 Task: Open Card Critical Path Analysis Review in Board Brand Reputation Management to Workspace Ethics and Compliance and add a team member Softage.1@softage.net, a label Yellow, a checklist Lead Generation, an attachment from your onedrive, a color Yellow and finally, add a card description 'Develop and launch new social media marketing campaign for influencer partnerships' and a comment 'Given the potential impact of this task on our team workload, let us ensure that we have the necessary resources and support to execute it effectively.'. Add a start date 'Jan 01, 1900' with a due date 'Jan 08, 1900'
Action: Mouse moved to (188, 138)
Screenshot: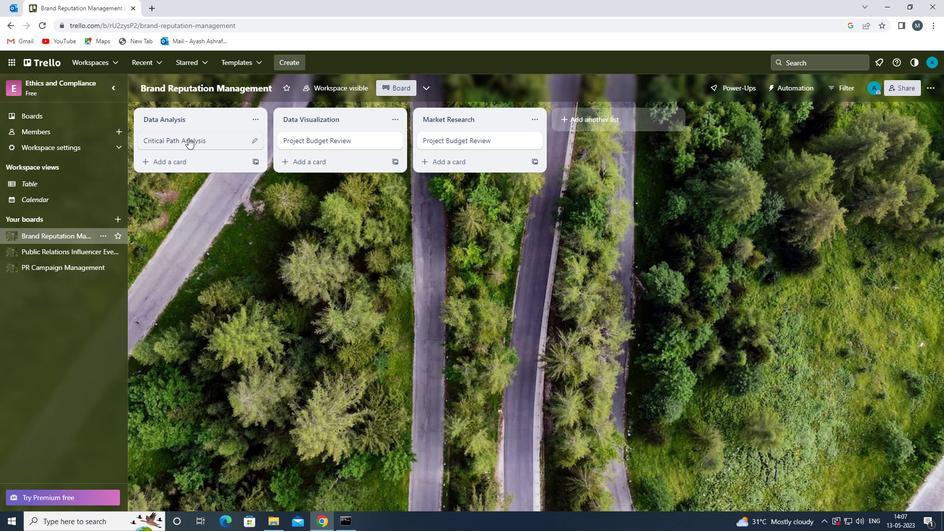 
Action: Mouse pressed left at (188, 138)
Screenshot: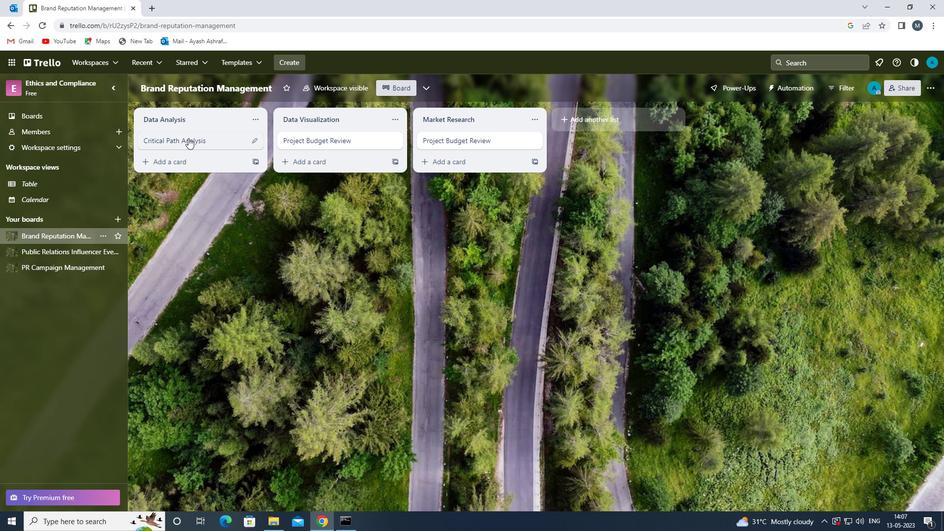 
Action: Mouse moved to (598, 139)
Screenshot: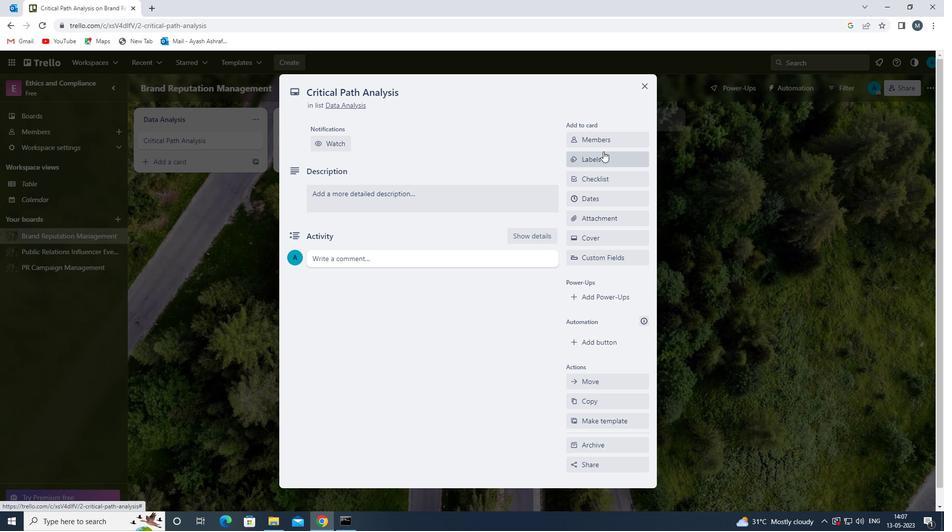 
Action: Mouse pressed left at (598, 139)
Screenshot: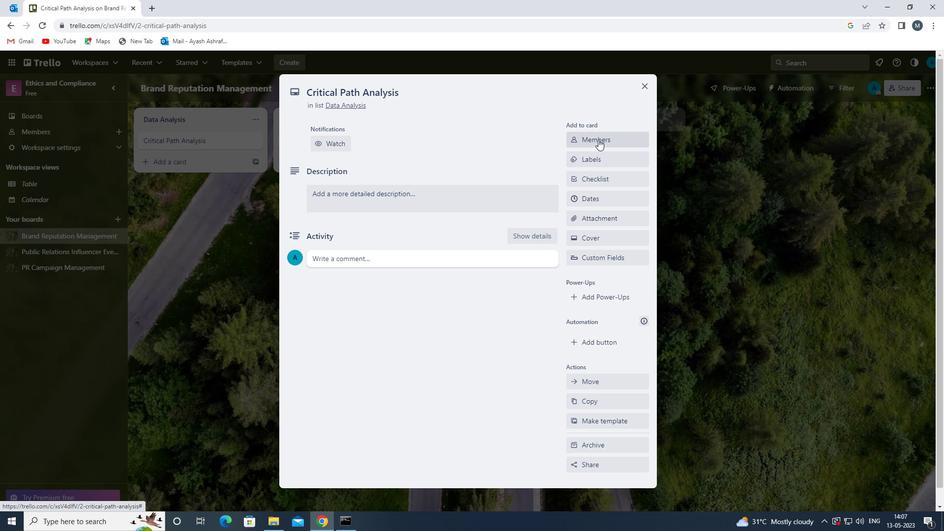 
Action: Mouse moved to (593, 186)
Screenshot: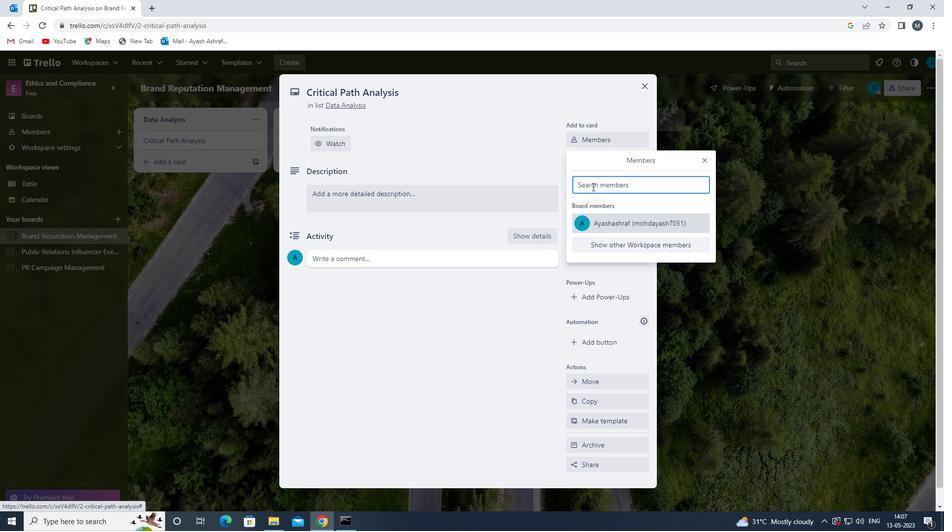 
Action: Key pressed s
Screenshot: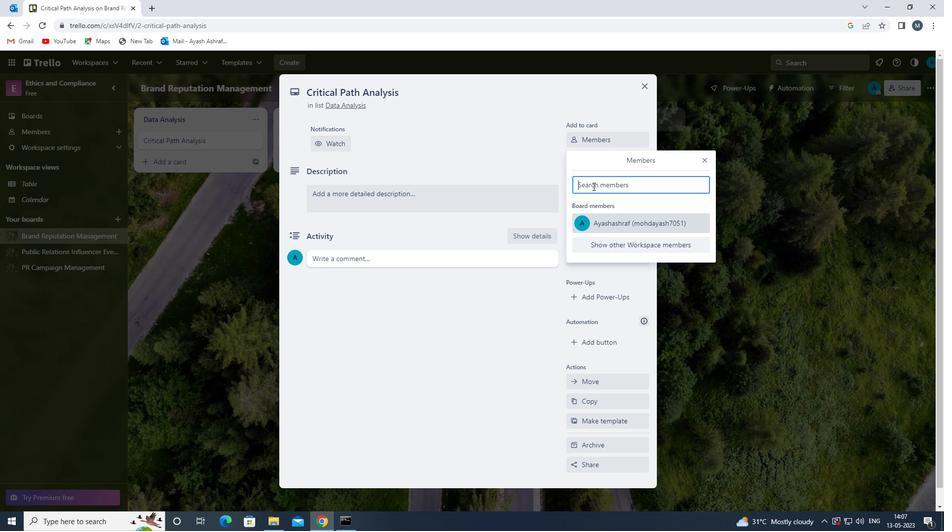 
Action: Mouse moved to (613, 276)
Screenshot: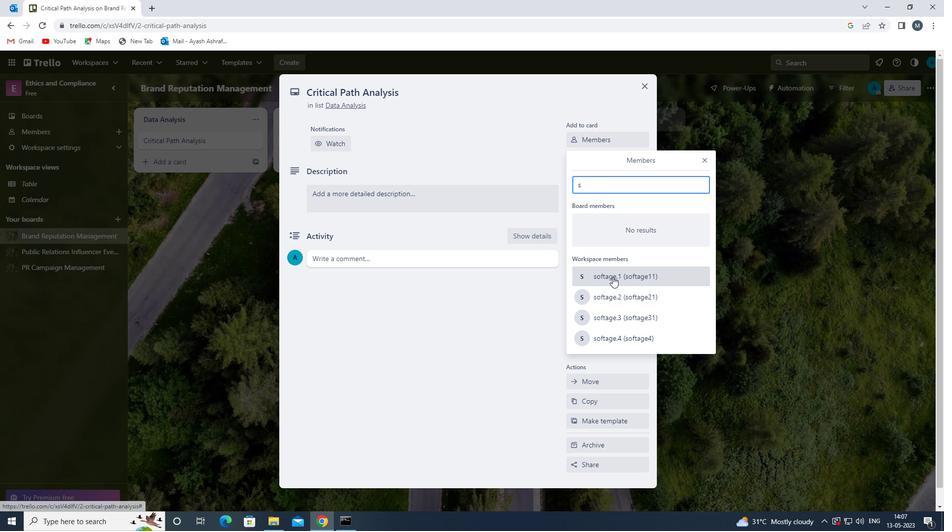 
Action: Mouse pressed left at (613, 276)
Screenshot: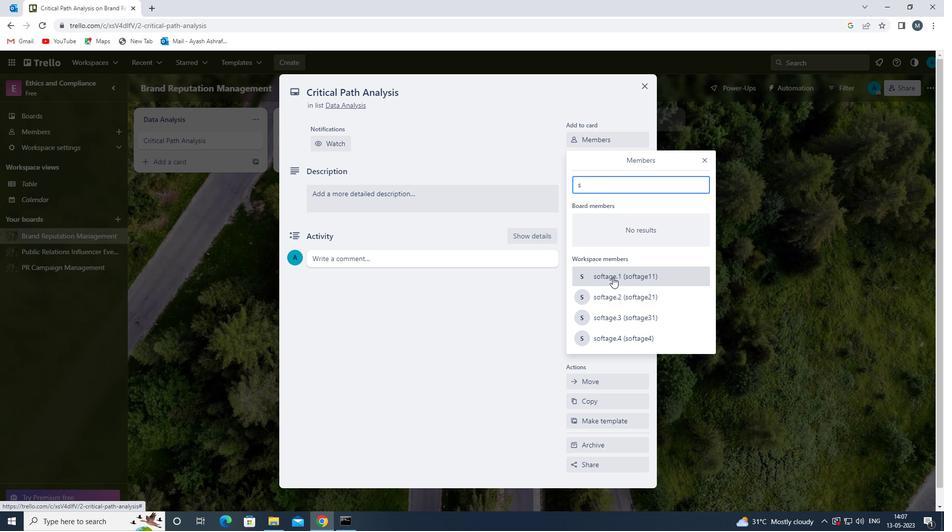 
Action: Mouse moved to (704, 161)
Screenshot: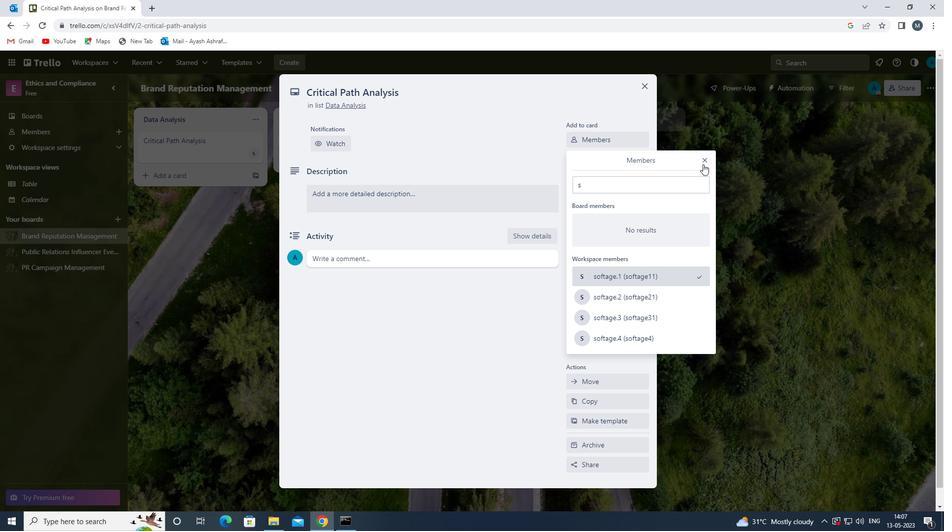 
Action: Mouse pressed left at (704, 161)
Screenshot: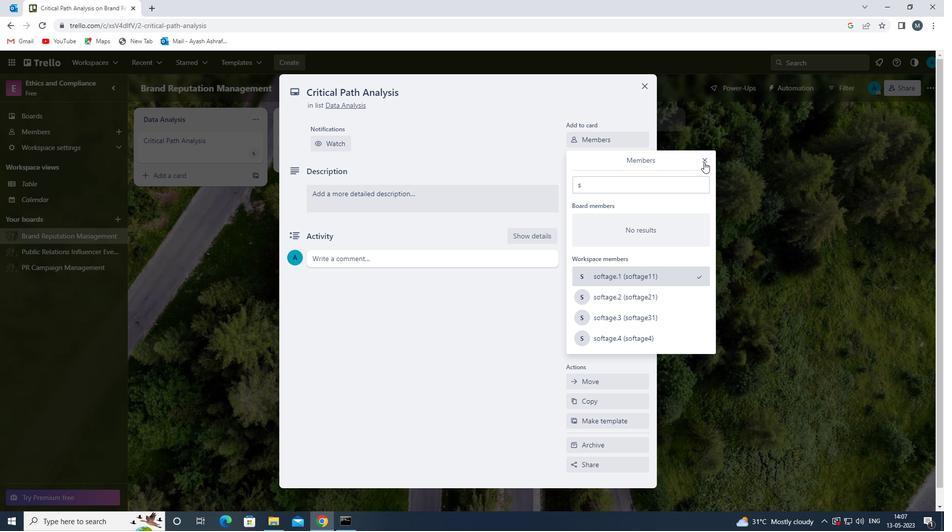 
Action: Mouse moved to (591, 194)
Screenshot: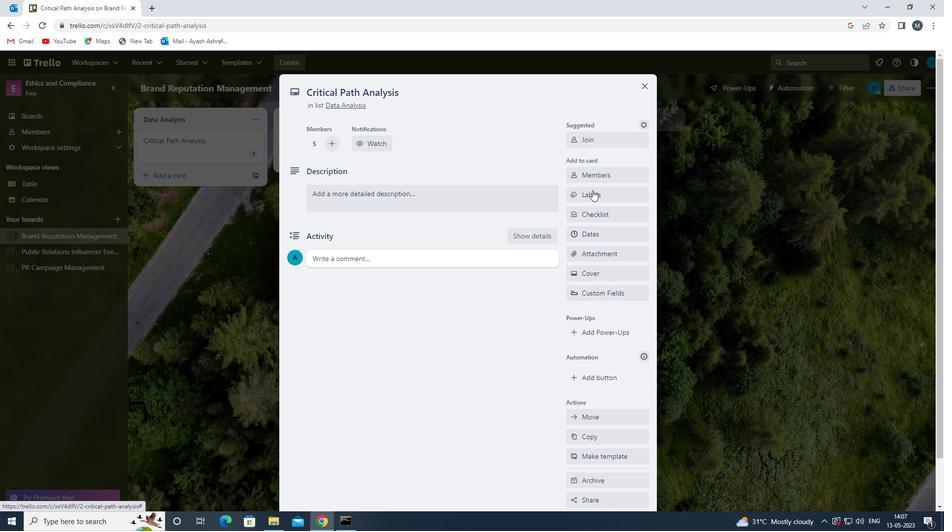 
Action: Mouse pressed left at (591, 194)
Screenshot: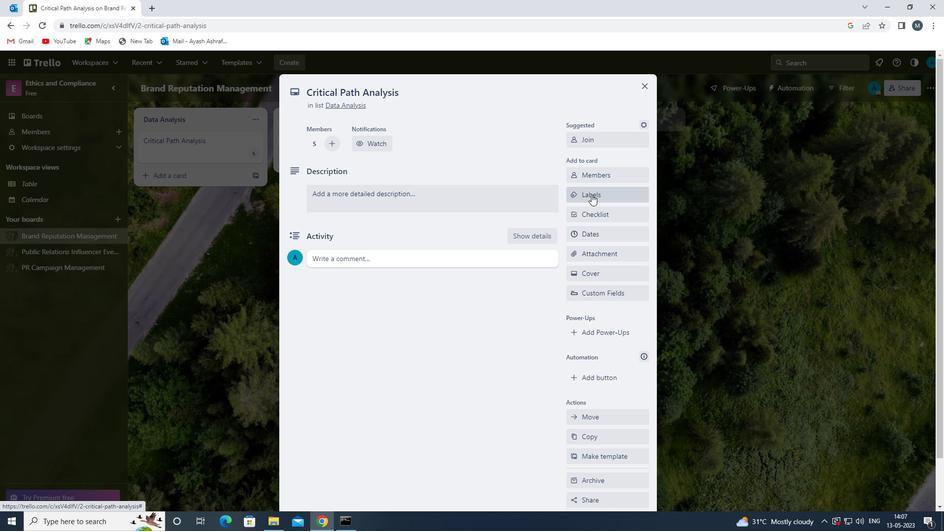 
Action: Mouse moved to (615, 296)
Screenshot: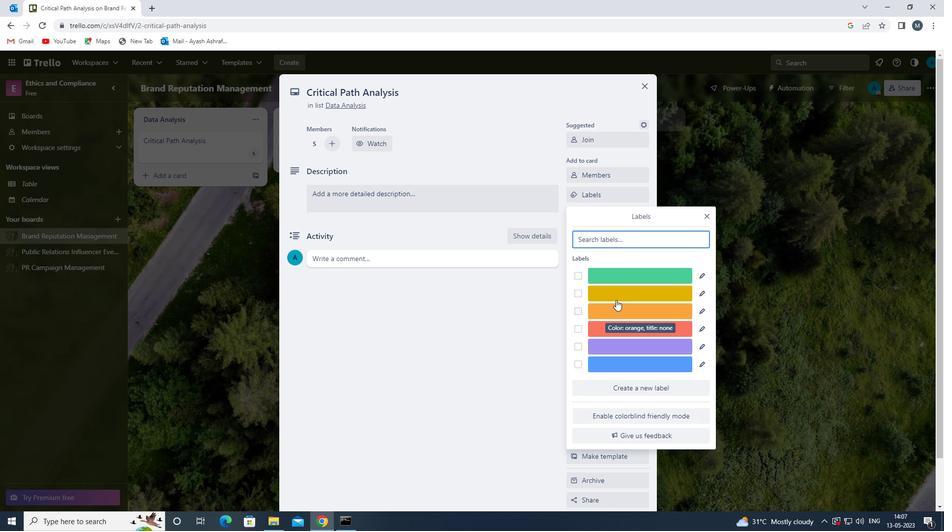 
Action: Mouse pressed left at (615, 296)
Screenshot: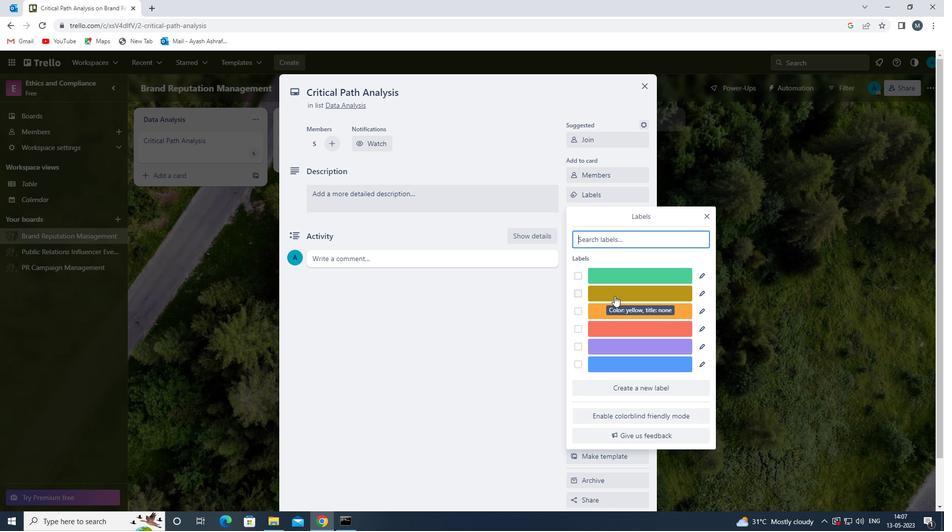 
Action: Mouse moved to (708, 217)
Screenshot: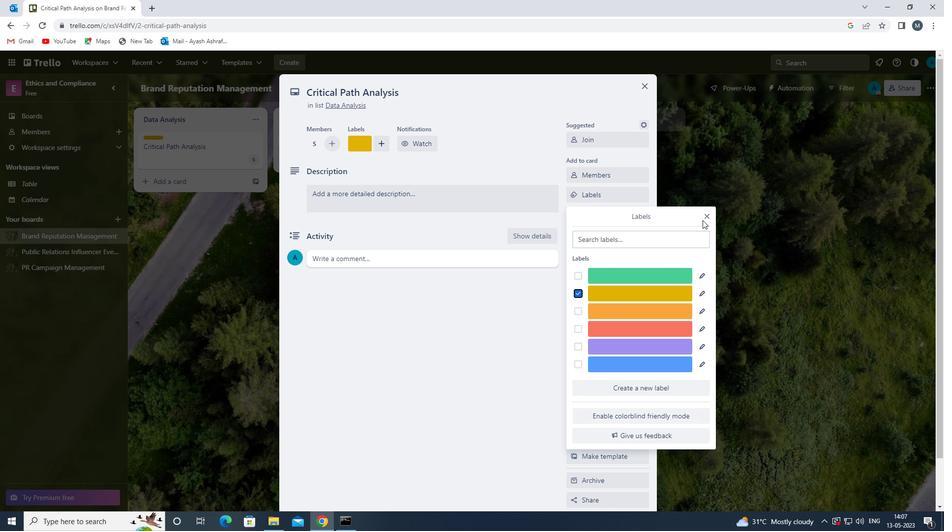 
Action: Mouse pressed left at (708, 217)
Screenshot: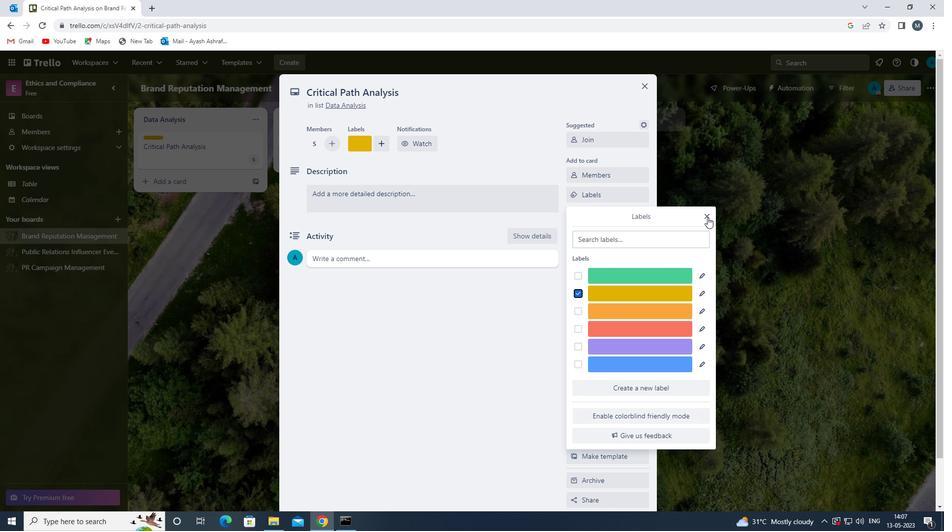 
Action: Mouse moved to (597, 212)
Screenshot: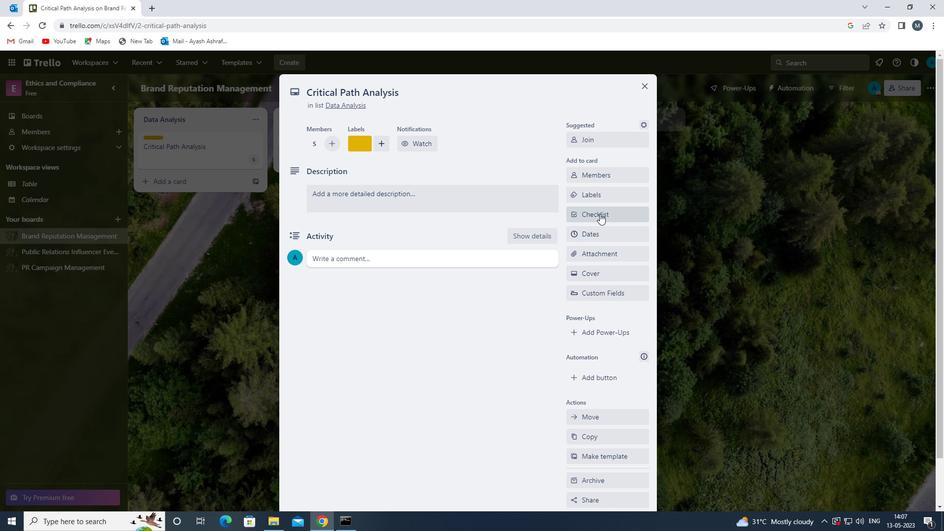 
Action: Mouse pressed left at (597, 212)
Screenshot: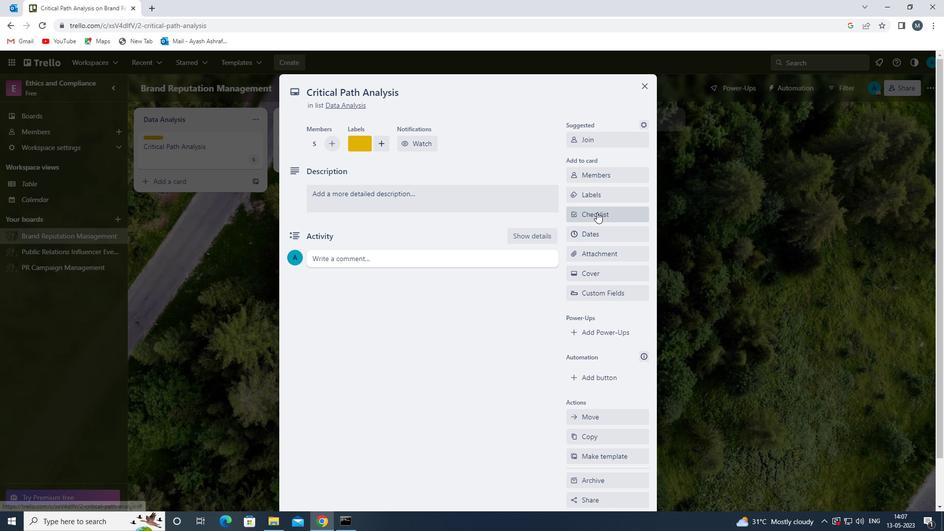 
Action: Mouse moved to (605, 250)
Screenshot: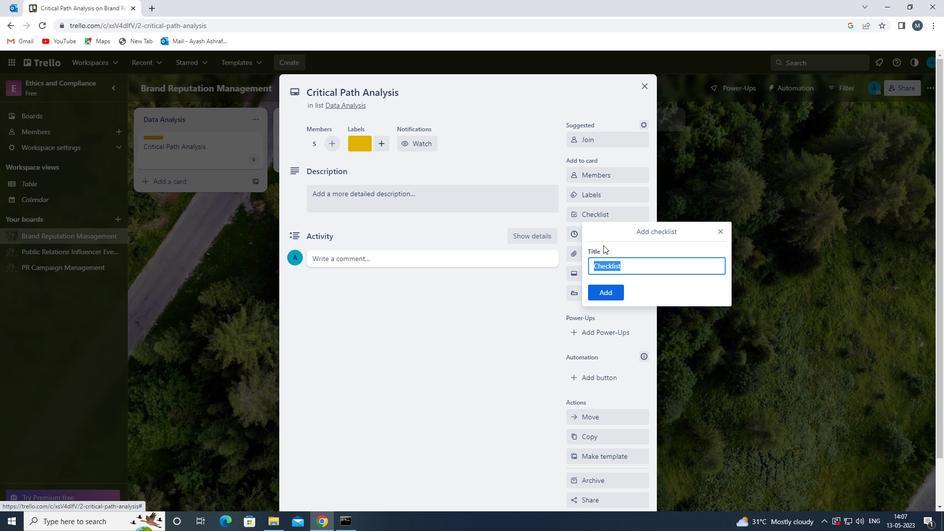 
Action: Key pressed <Key.shift>LEAD<Key.space><Key.shift><Key.shift><Key.shift><Key.shift><Key.shift><Key.shift><Key.shift><Key.shift><Key.shift><Key.shift><Key.shift><Key.shift><Key.shift><Key.shift><Key.shift><Key.shift>GENERATION<Key.space>
Screenshot: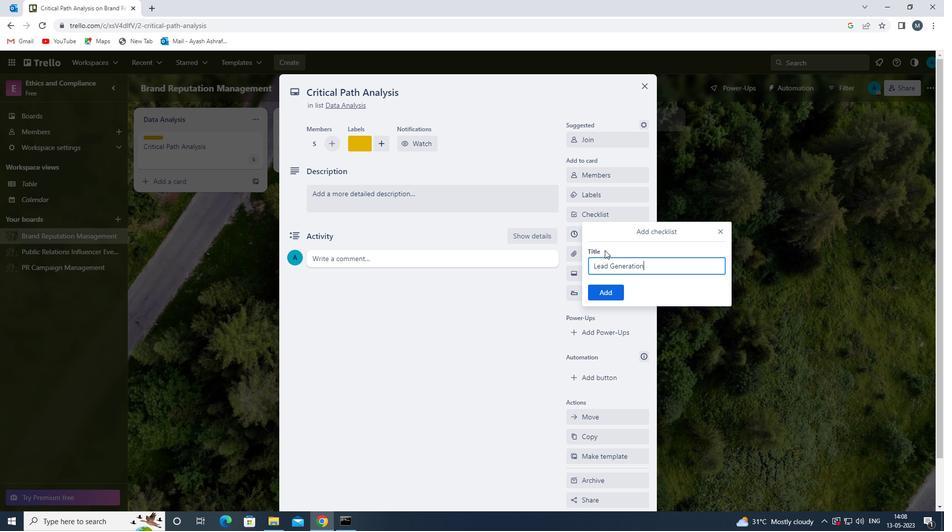 
Action: Mouse moved to (610, 297)
Screenshot: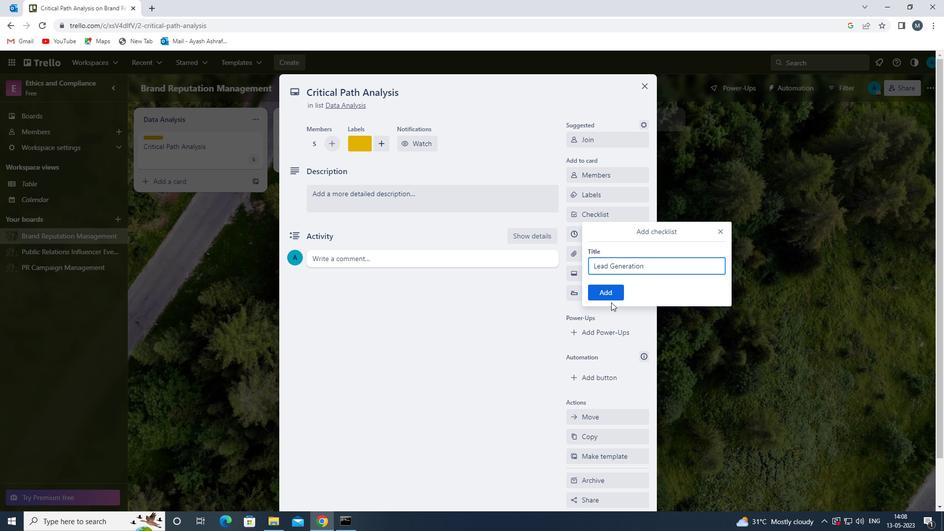 
Action: Mouse pressed left at (610, 297)
Screenshot: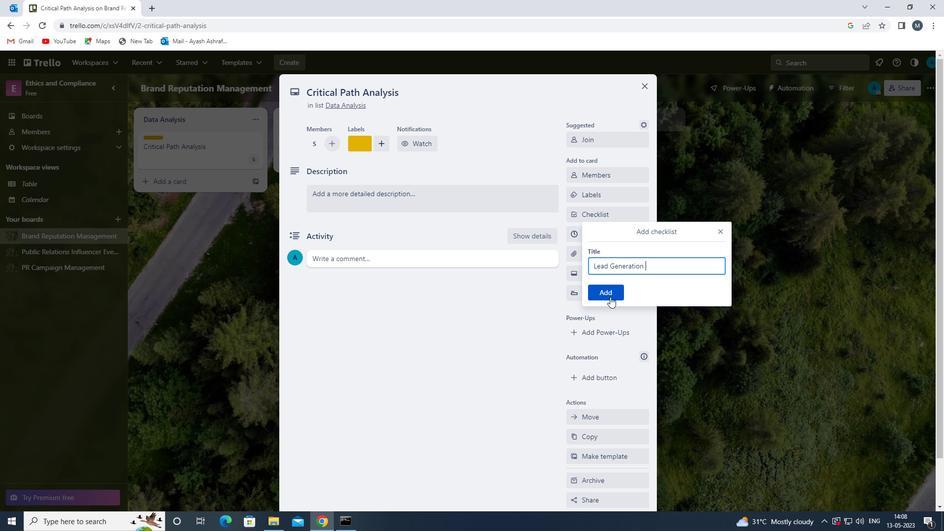 
Action: Mouse moved to (605, 255)
Screenshot: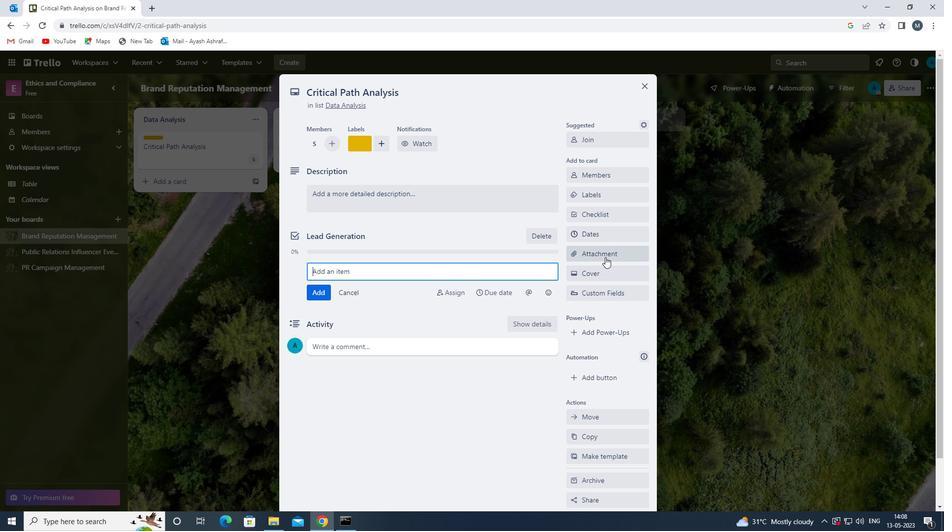
Action: Mouse pressed left at (605, 255)
Screenshot: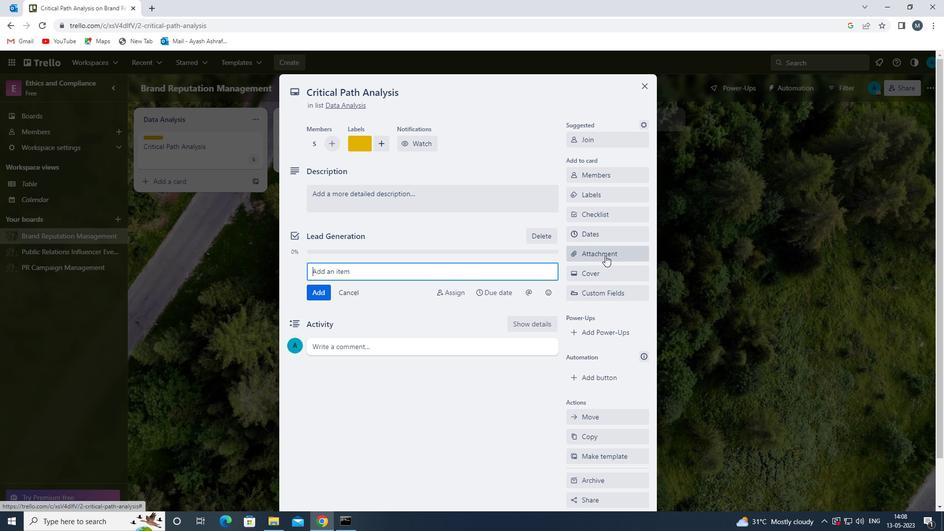 
Action: Mouse moved to (602, 372)
Screenshot: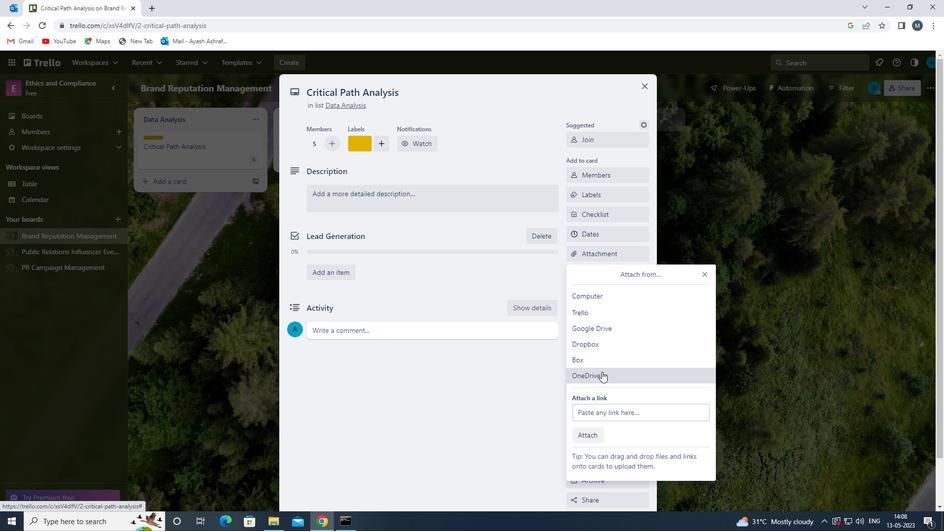 
Action: Mouse pressed left at (602, 372)
Screenshot: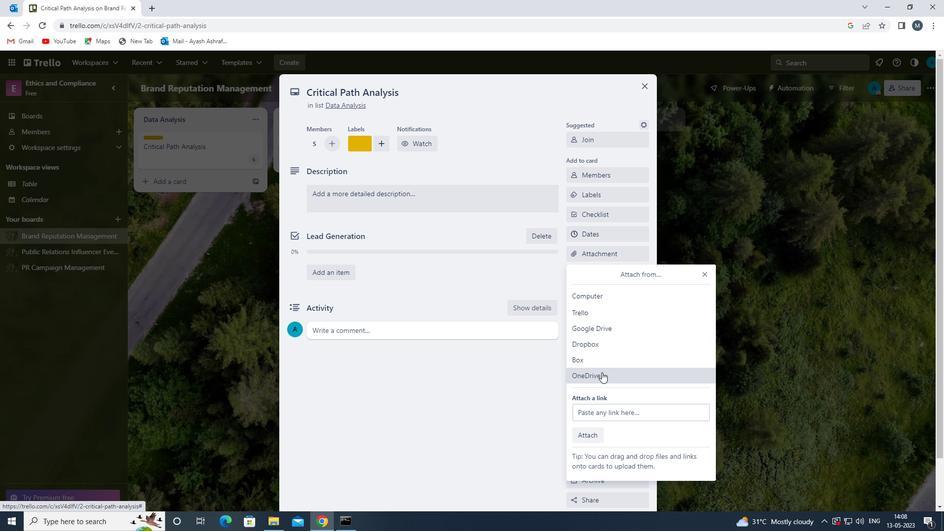 
Action: Mouse moved to (395, 194)
Screenshot: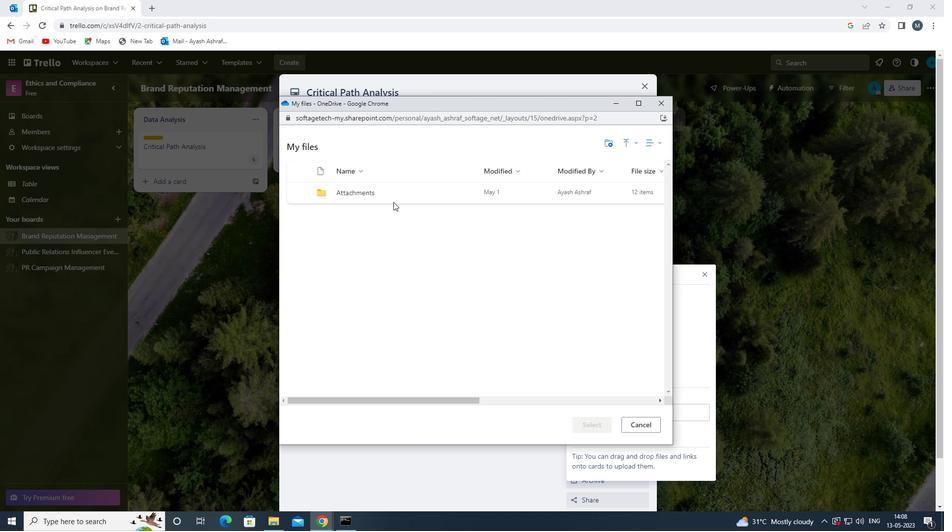
Action: Mouse pressed left at (395, 194)
Screenshot: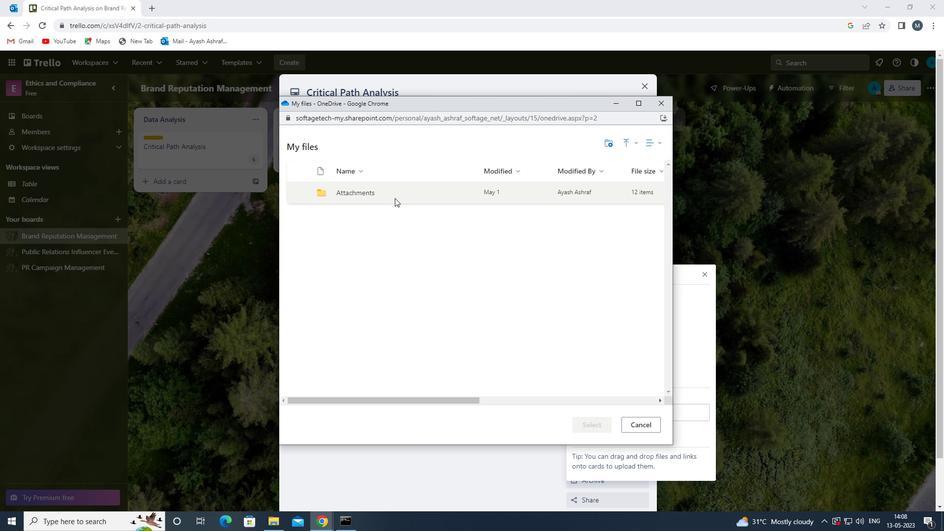 
Action: Mouse pressed left at (395, 194)
Screenshot: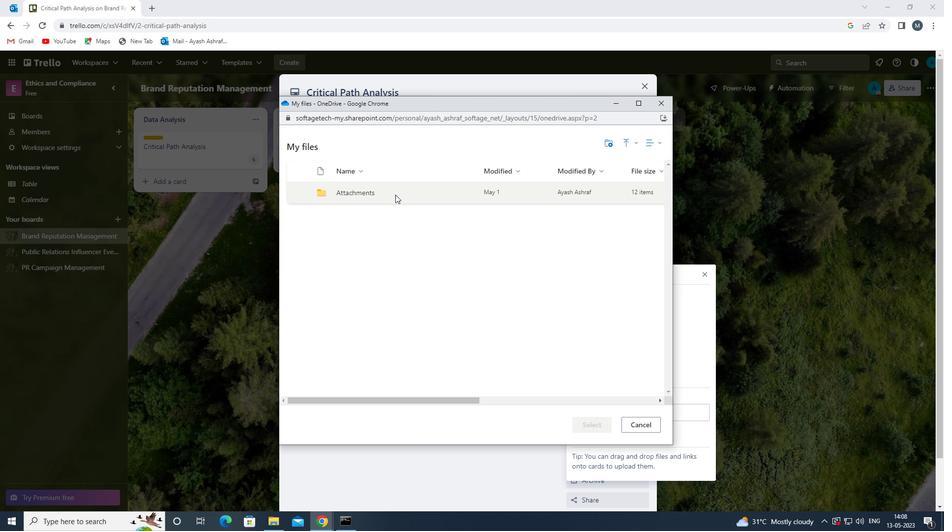 
Action: Mouse moved to (402, 246)
Screenshot: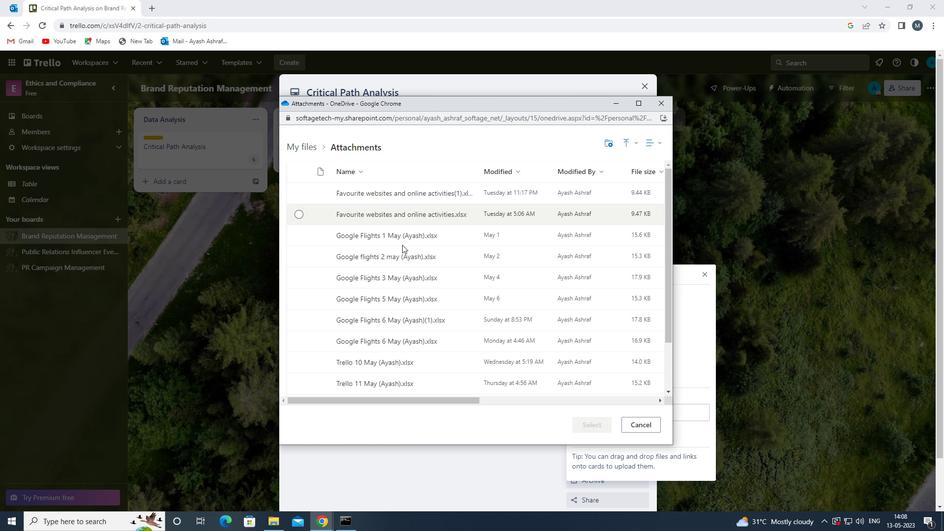 
Action: Mouse pressed left at (402, 246)
Screenshot: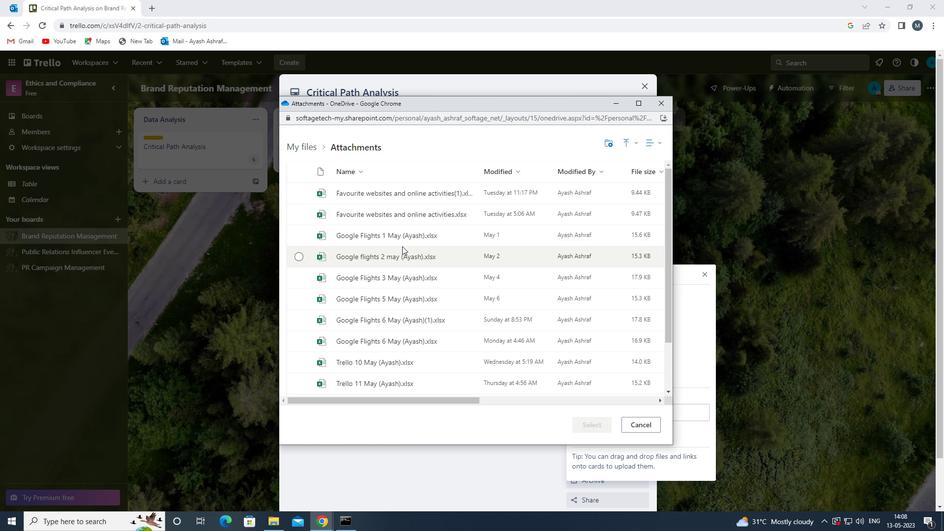 
Action: Mouse moved to (598, 423)
Screenshot: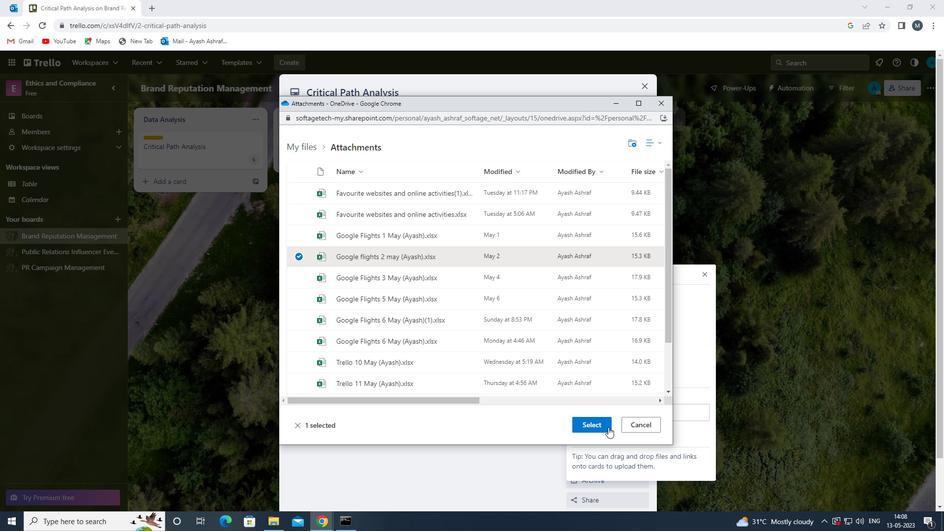 
Action: Mouse pressed left at (598, 423)
Screenshot: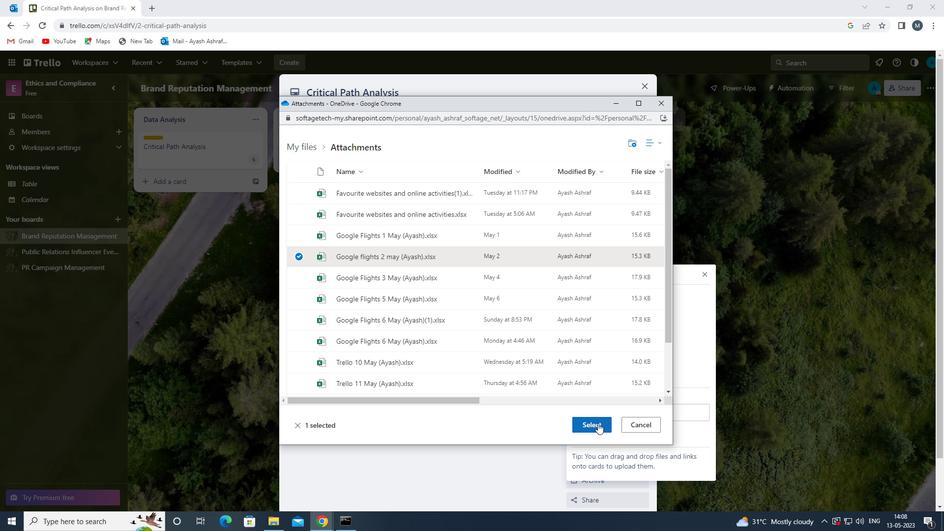 
Action: Mouse moved to (596, 275)
Screenshot: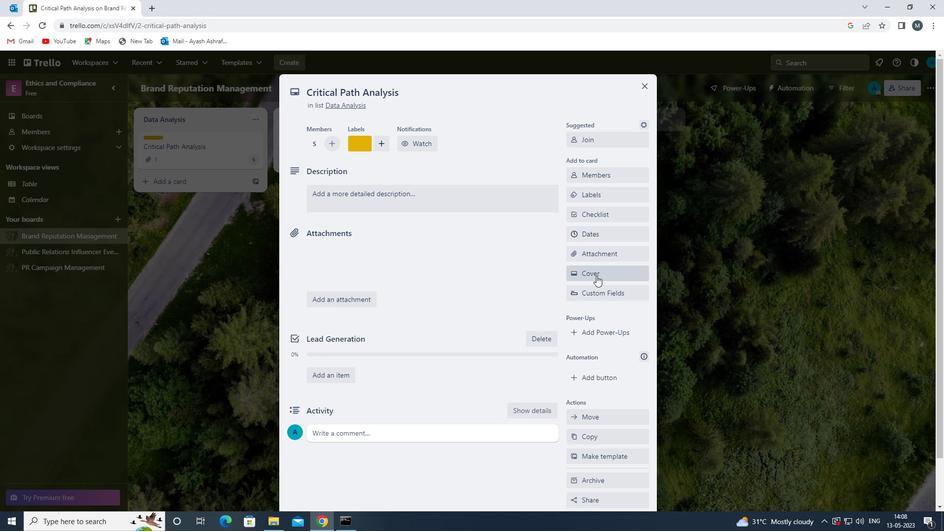 
Action: Mouse pressed left at (596, 275)
Screenshot: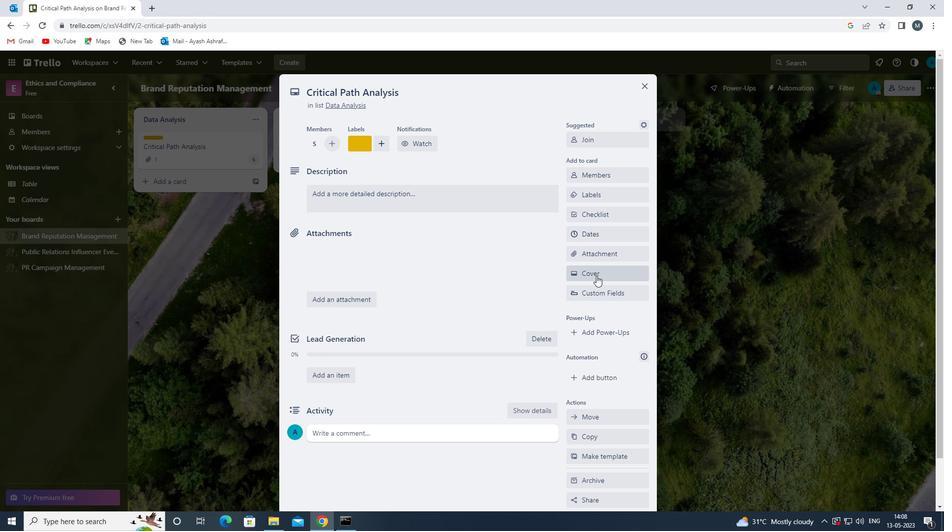 
Action: Mouse moved to (612, 317)
Screenshot: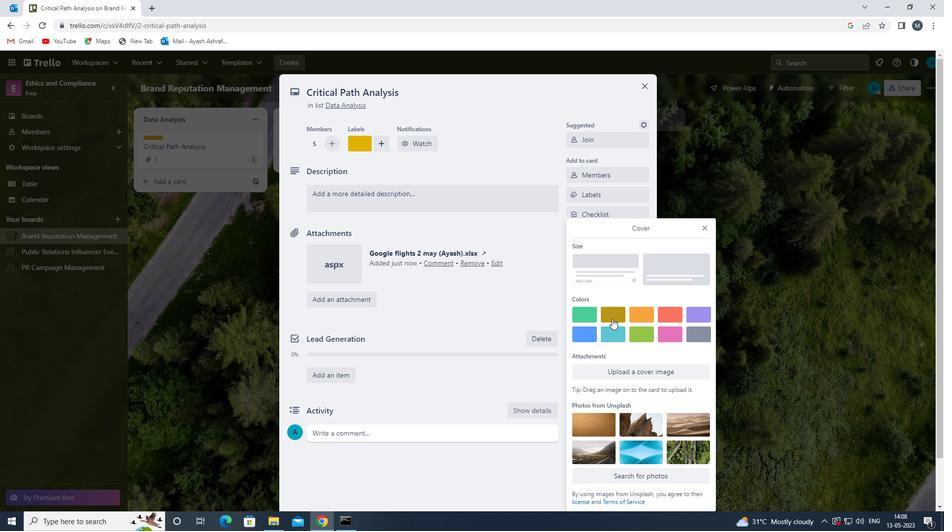 
Action: Mouse pressed left at (612, 317)
Screenshot: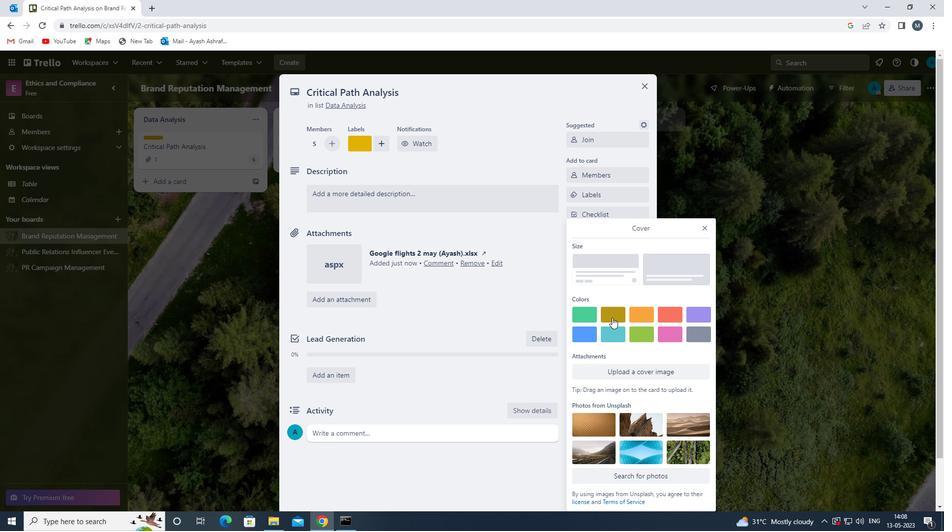 
Action: Mouse moved to (703, 211)
Screenshot: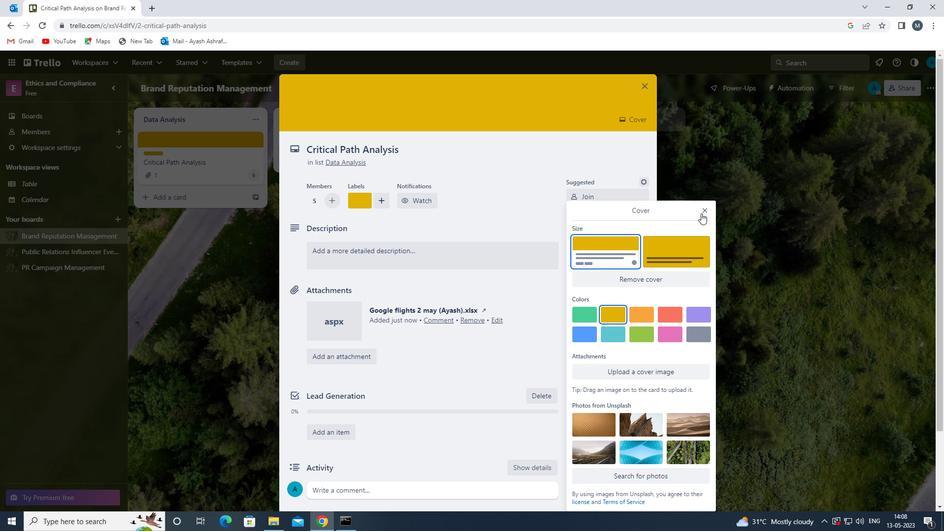 
Action: Mouse pressed left at (703, 211)
Screenshot: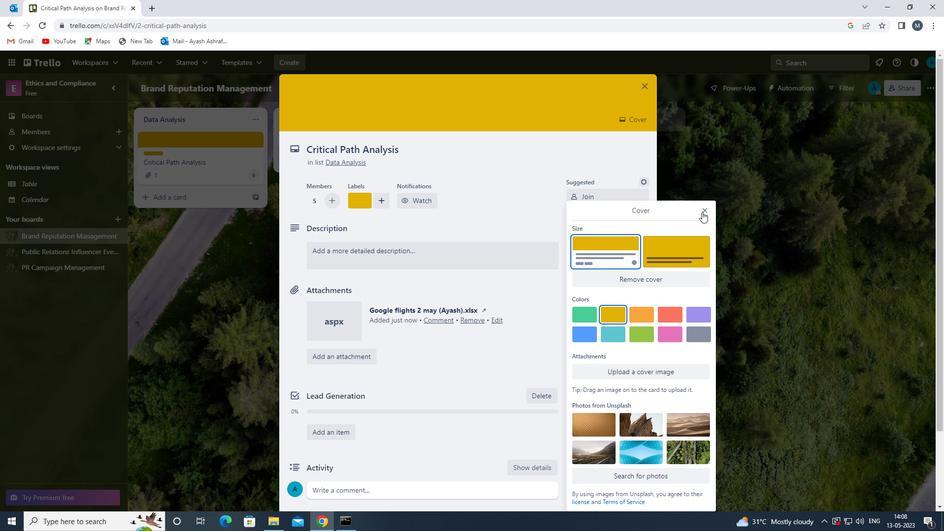 
Action: Mouse moved to (417, 259)
Screenshot: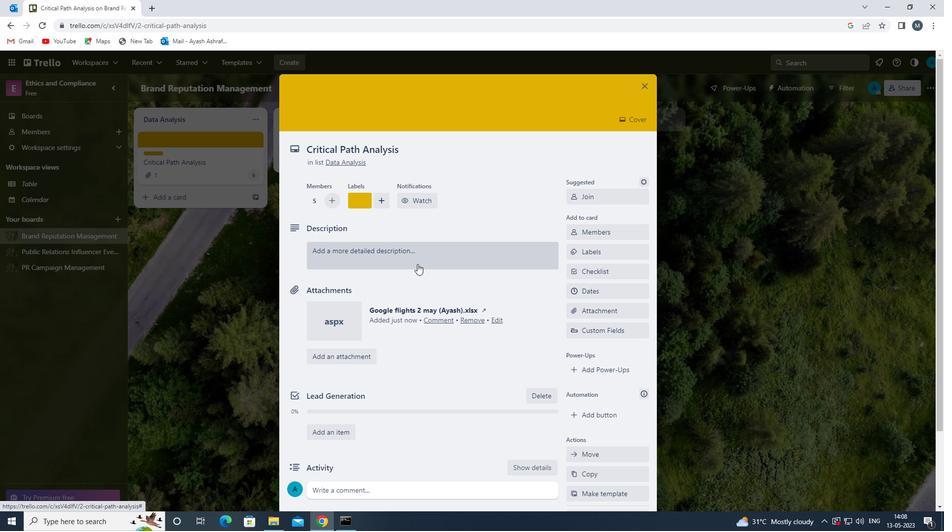 
Action: Mouse pressed left at (417, 259)
Screenshot: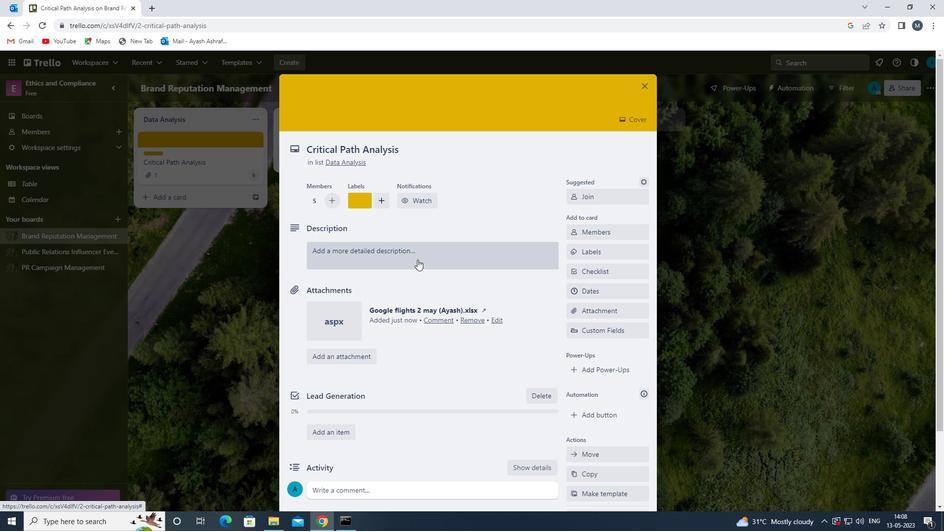 
Action: Mouse moved to (372, 287)
Screenshot: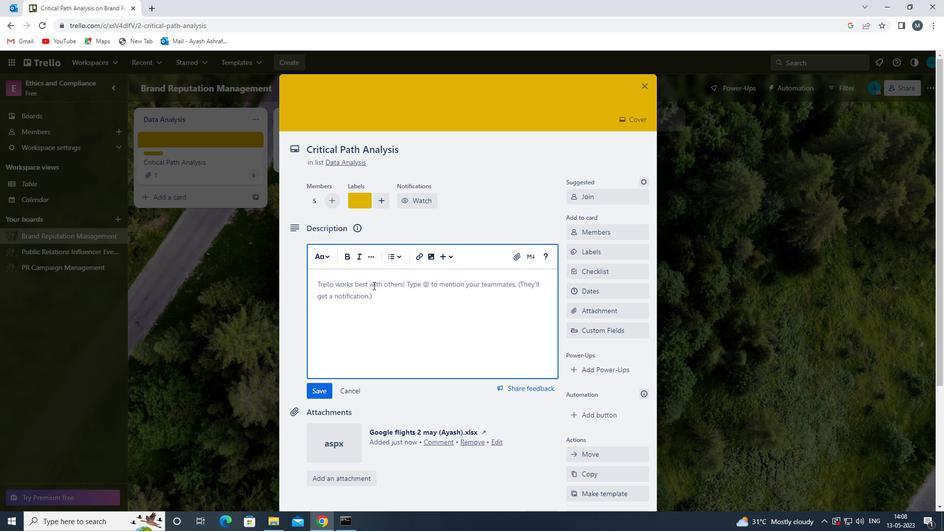 
Action: Mouse pressed left at (372, 287)
Screenshot: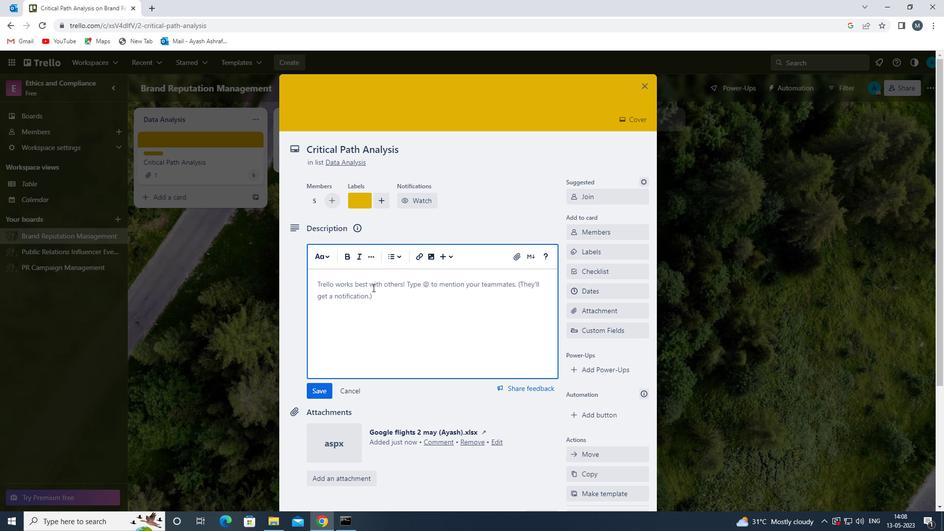 
Action: Mouse moved to (373, 287)
Screenshot: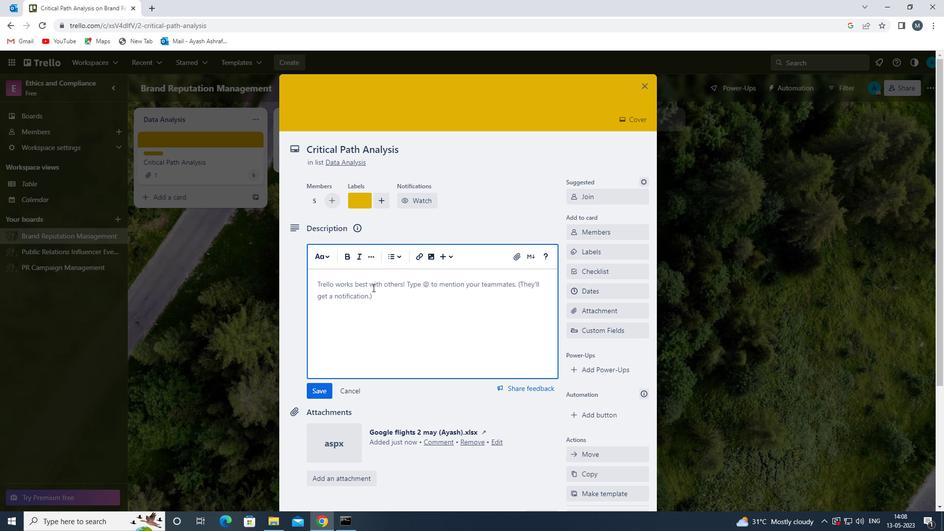 
Action: Key pressed <Key.shift>DEVELOP<Key.space>AND<Key.space>LAUNCH<Key.space>NEW<Key.space>SOCIAL<Key.space>MEDIA<Key.space>MARKETING<Key.space>CAMPAIGN<Key.space>FOR<Key.space>INFLUENCER<Key.space>
Screenshot: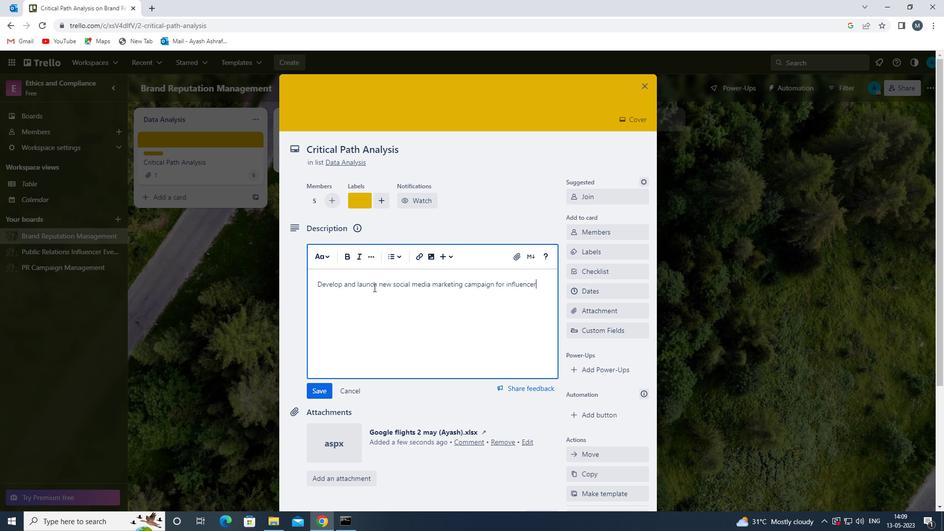 
Action: Mouse moved to (507, 297)
Screenshot: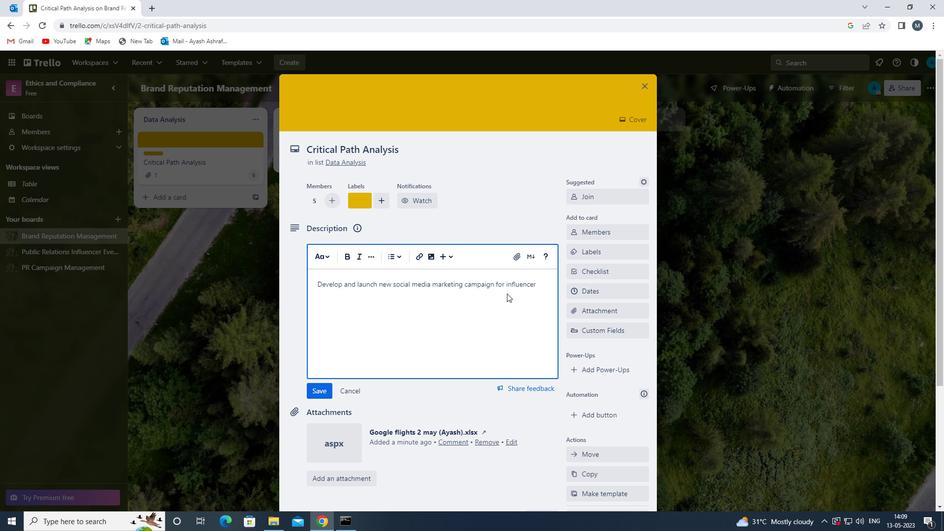 
Action: Key pressed <Key.shift>PAR<Key.backspace><Key.backspace><Key.backspace>PARTNERSHIPS<Key.space>
Screenshot: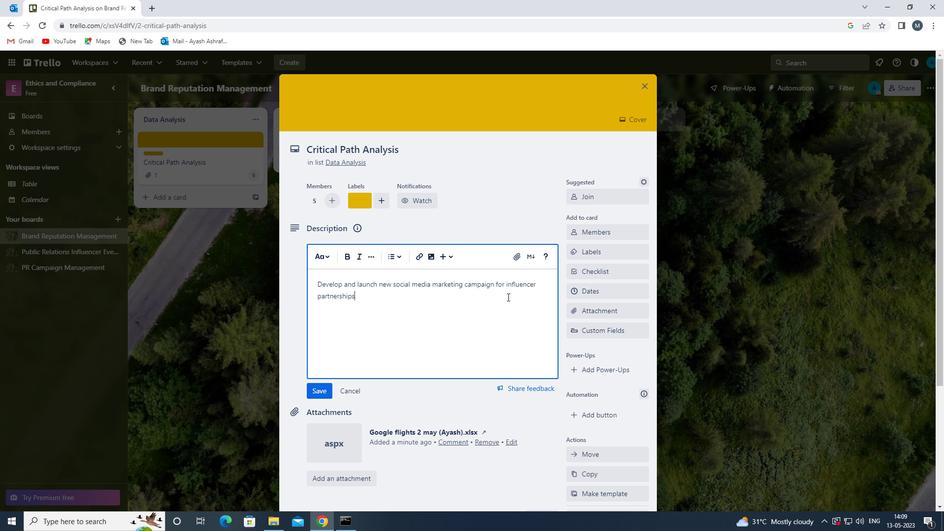 
Action: Mouse moved to (316, 392)
Screenshot: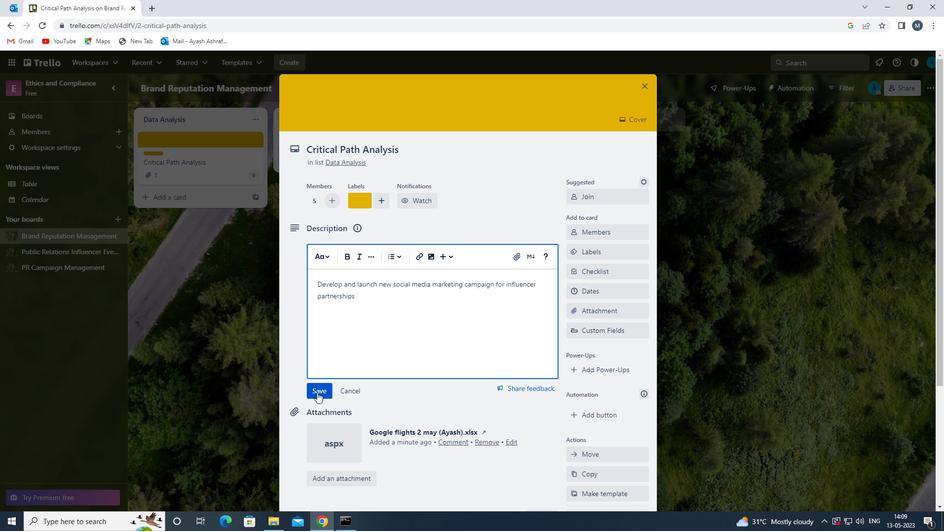 
Action: Mouse pressed left at (316, 392)
Screenshot: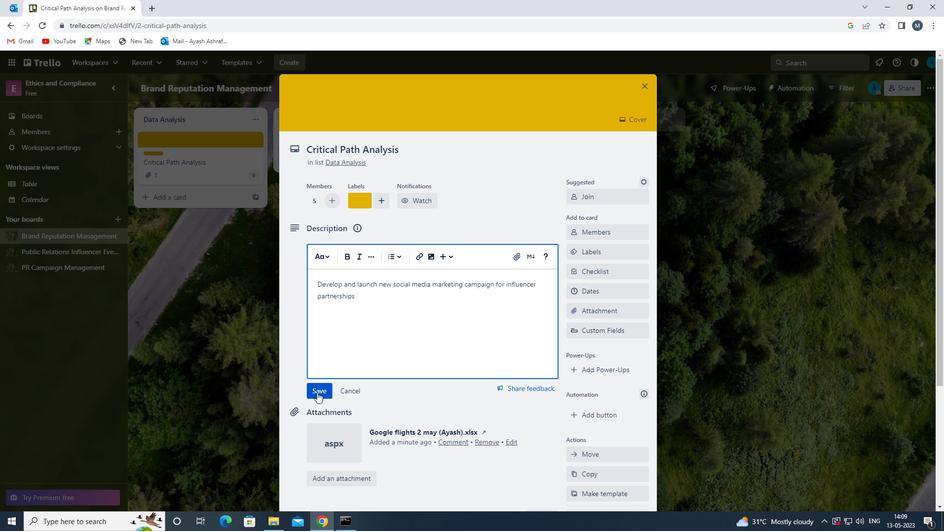
Action: Mouse moved to (349, 362)
Screenshot: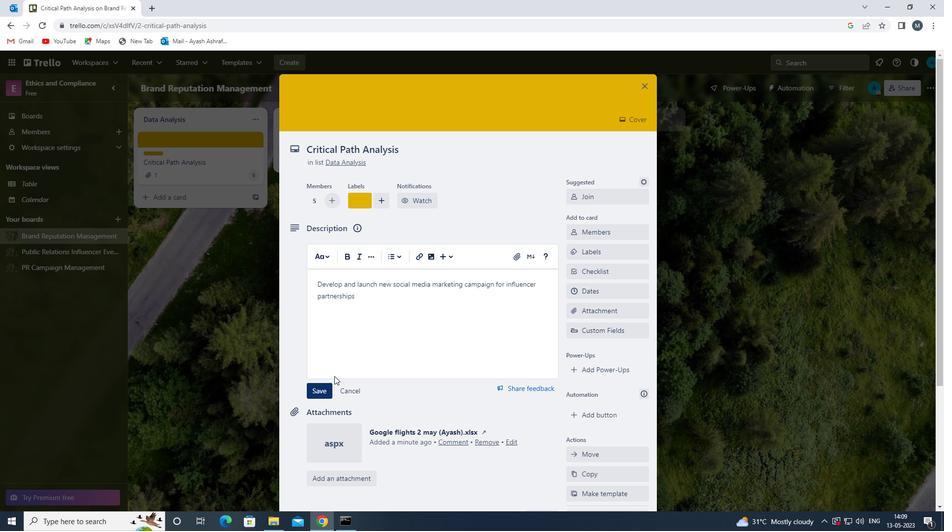 
Action: Mouse scrolled (349, 362) with delta (0, 0)
Screenshot: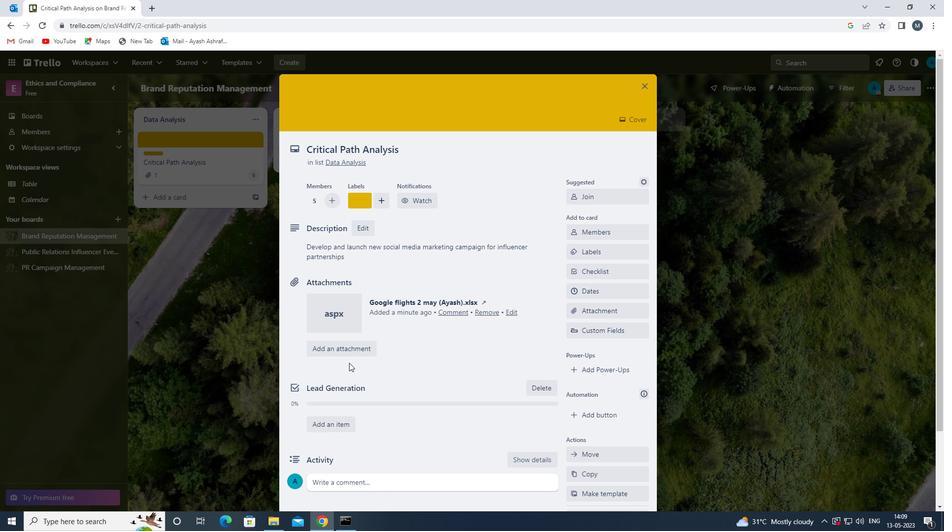 
Action: Mouse scrolled (349, 362) with delta (0, 0)
Screenshot: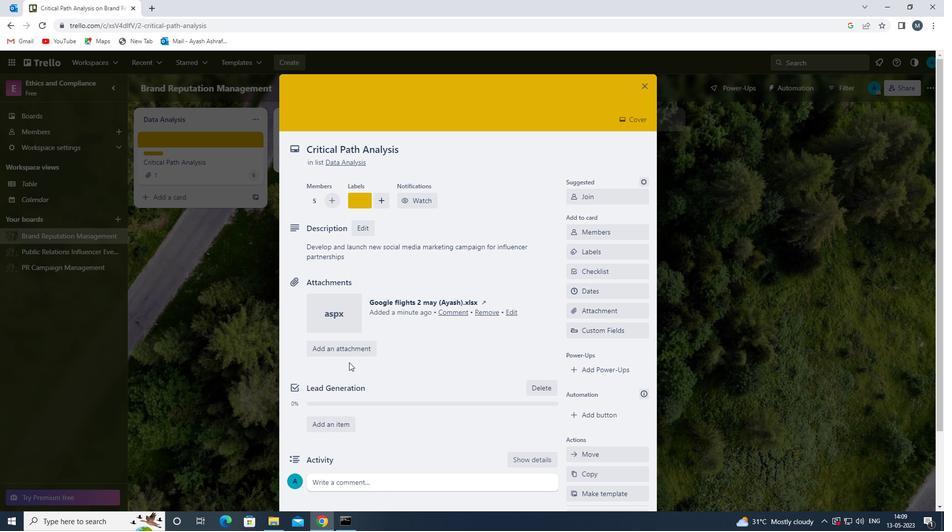 
Action: Mouse moved to (350, 395)
Screenshot: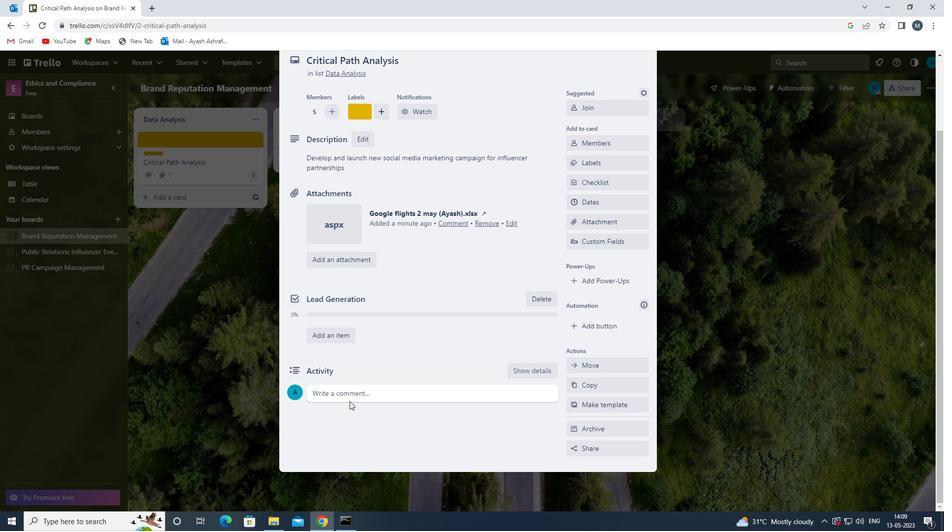 
Action: Mouse pressed left at (350, 395)
Screenshot: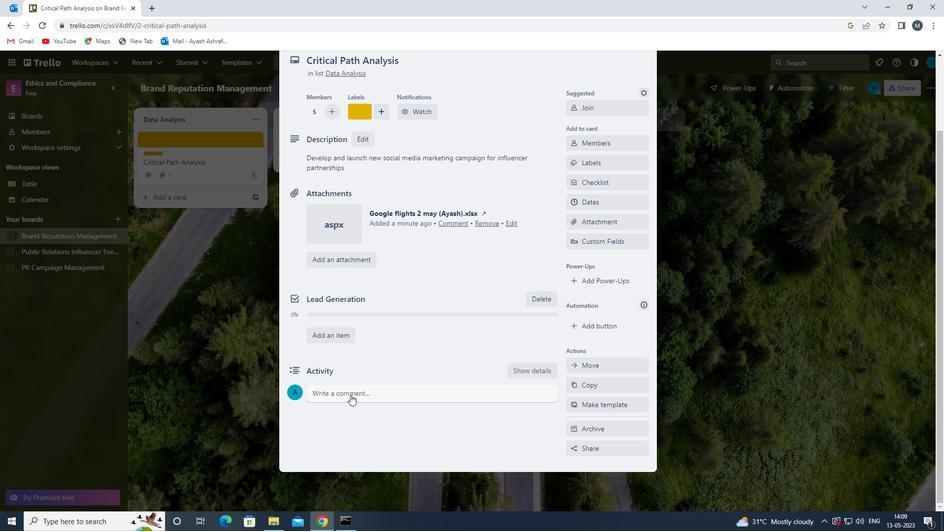 
Action: Mouse moved to (364, 379)
Screenshot: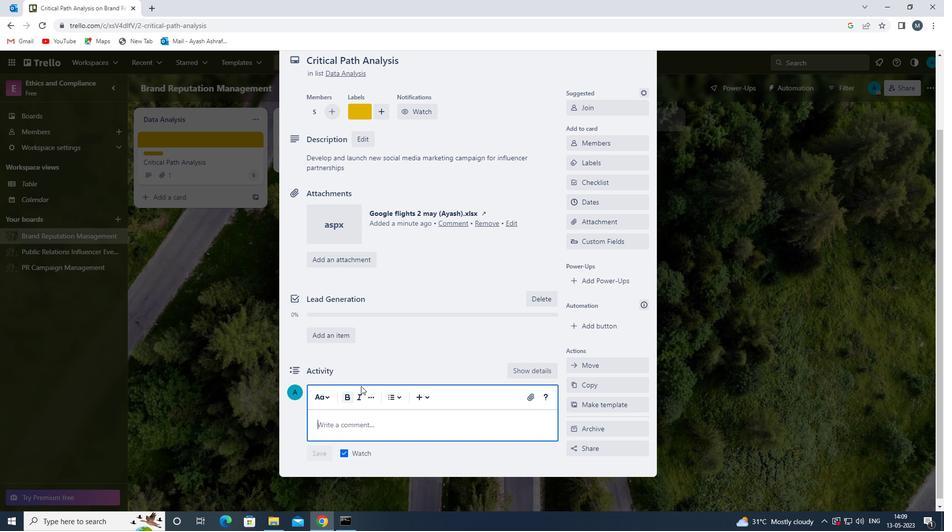 
Action: Mouse scrolled (364, 379) with delta (0, 0)
Screenshot: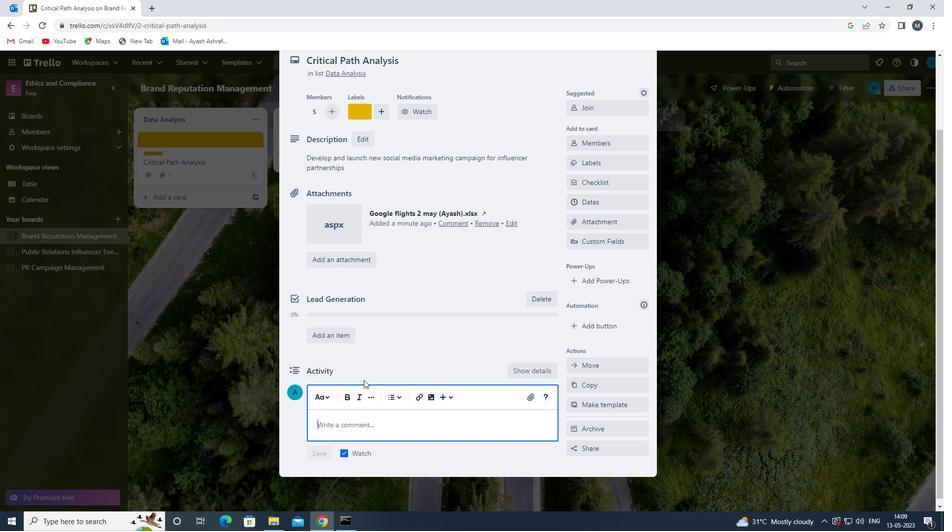 
Action: Mouse scrolled (364, 379) with delta (0, 0)
Screenshot: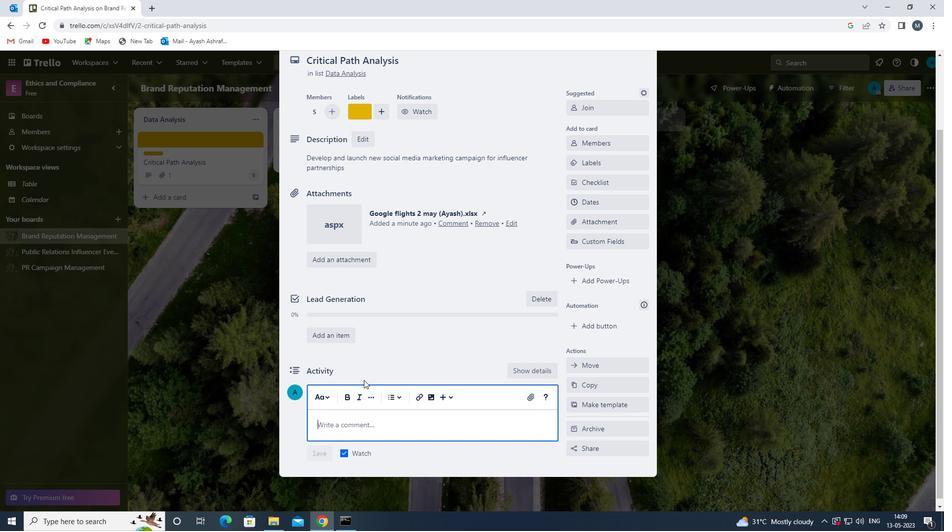 
Action: Mouse moved to (334, 422)
Screenshot: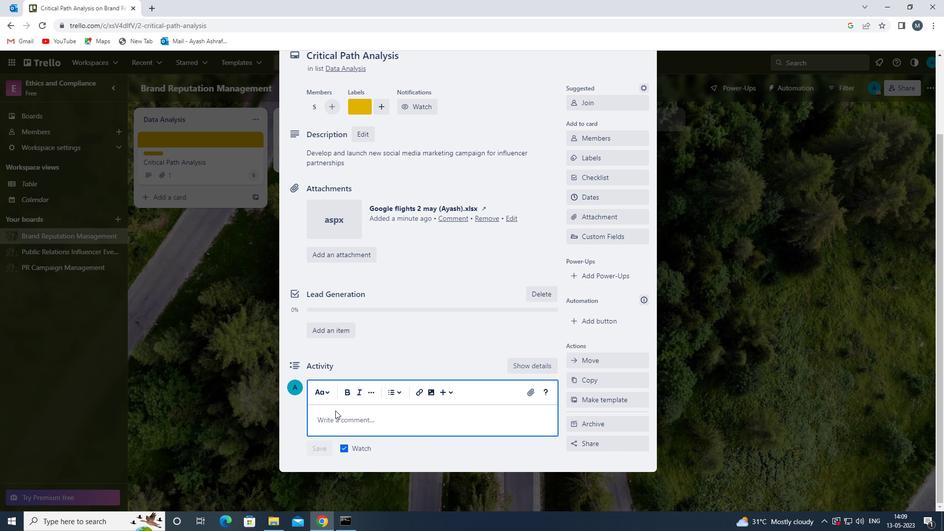 
Action: Mouse pressed left at (334, 422)
Screenshot: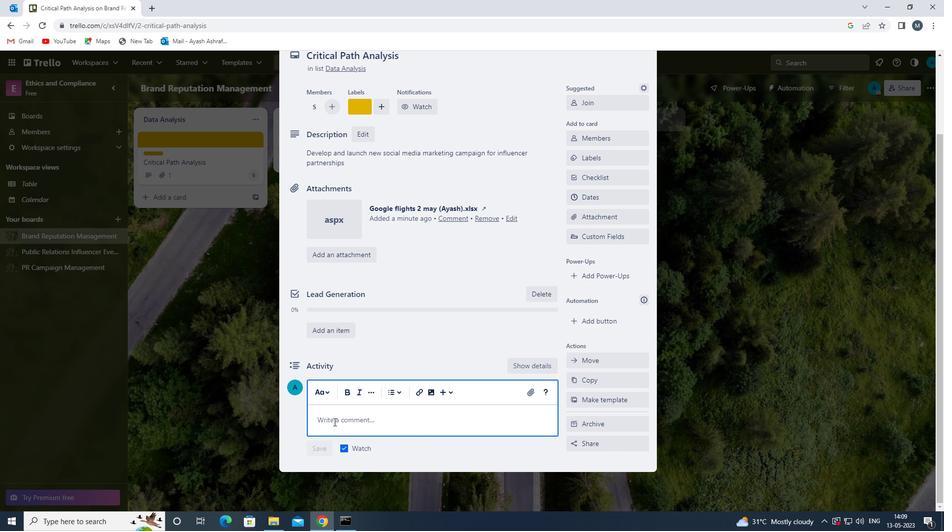 
Action: Key pressed <Key.shift><Key.shift><Key.shift><Key.shift><Key.shift><Key.shift><Key.shift>GIVEN<Key.space>THE<Key.space>POTENTIAL<Key.space>IMPACT<Key.space>OF<Key.space>THIS<Key.space>TASK<Key.space>ON<Key.space>OUIR<Key.space><Key.backspace><Key.backspace><Key.backspace>R<Key.space>TEAM<Key.space>WORKLOAD<Key.space><Key.backspace>,<Key.space>LET<Key.space>US<Key.space>ENSURE<Key.space>THAT<Key.space>WE<Key.space>HAVE<Key.space>THE<Key.space>NECESSARY<Key.space>RESOURCES<Key.space>AND<Key.space>SUPPORT<Key.space>TO<Key.space>EXECUTE<Key.space>IT<Key.space>EFFECTIVELY<Key.space>
Screenshot: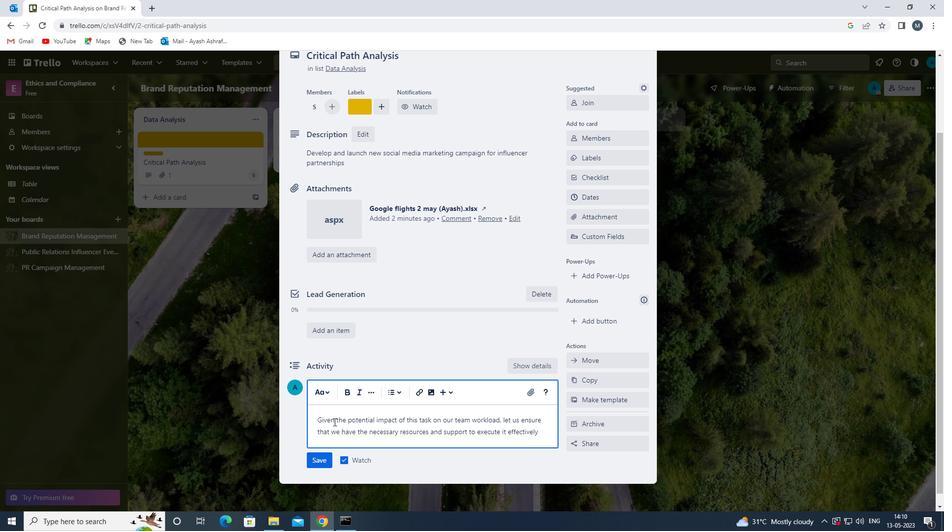 
Action: Mouse moved to (319, 458)
Screenshot: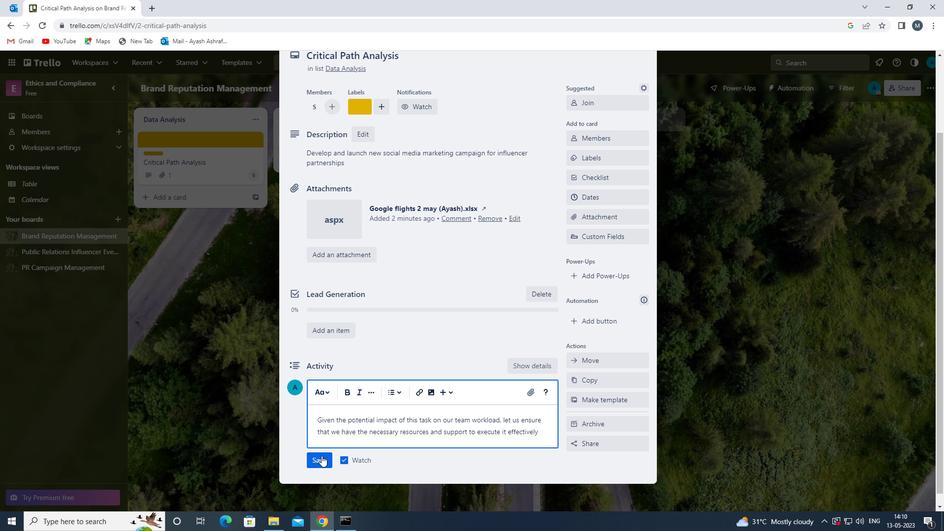 
Action: Mouse pressed left at (319, 458)
Screenshot: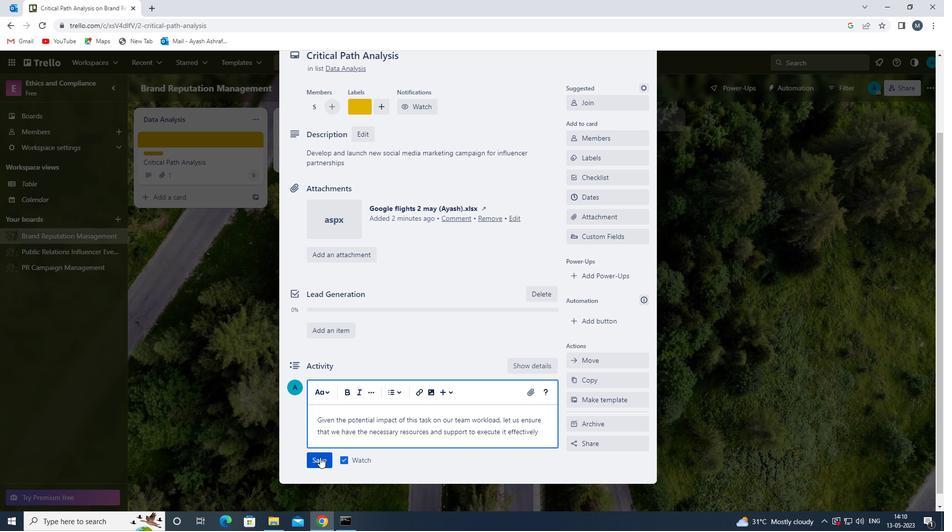 
Action: Mouse moved to (604, 200)
Screenshot: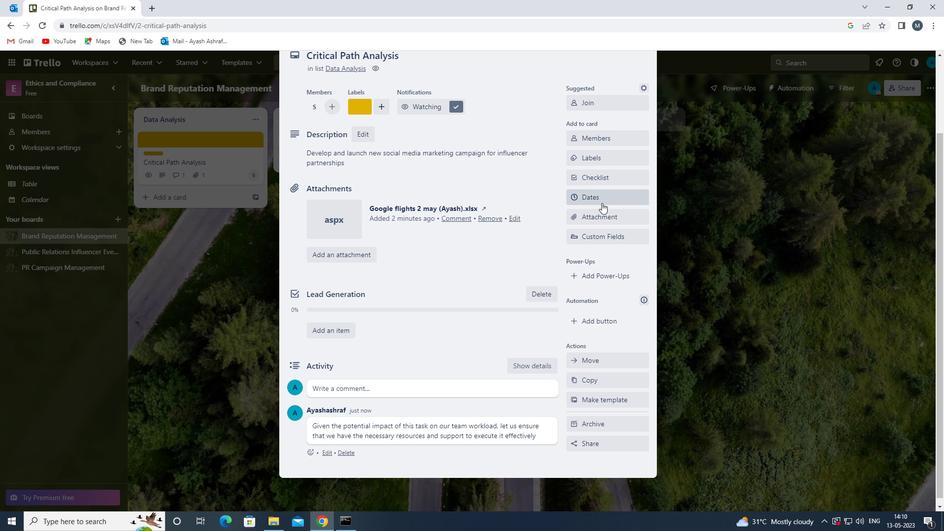 
Action: Mouse pressed left at (604, 200)
Screenshot: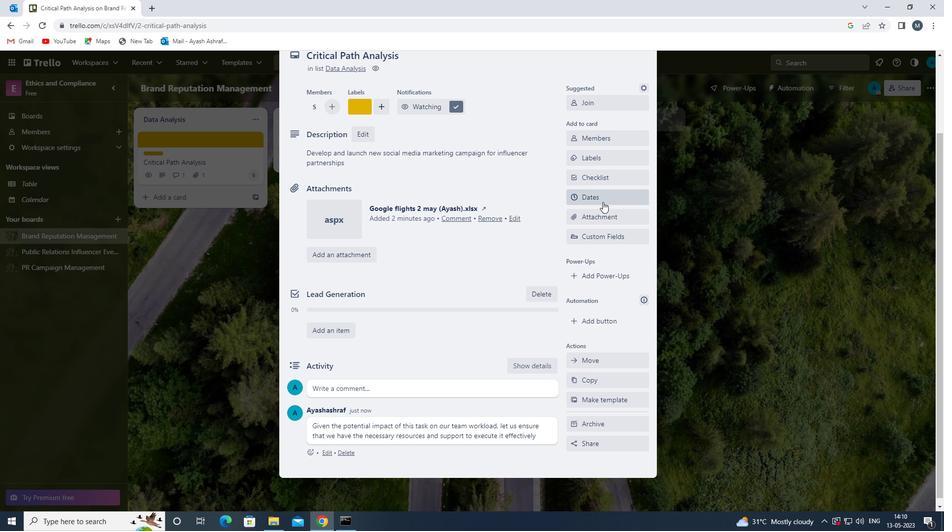 
Action: Mouse moved to (572, 265)
Screenshot: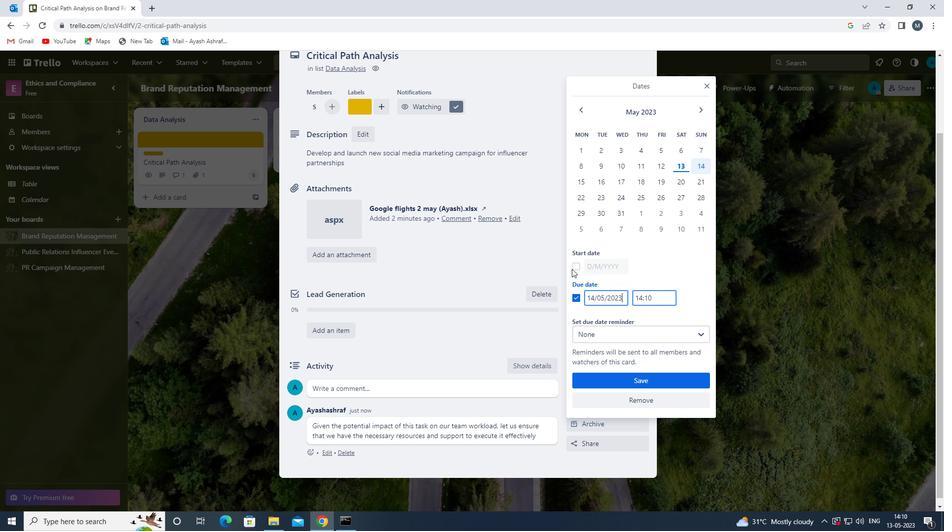 
Action: Mouse pressed left at (572, 265)
Screenshot: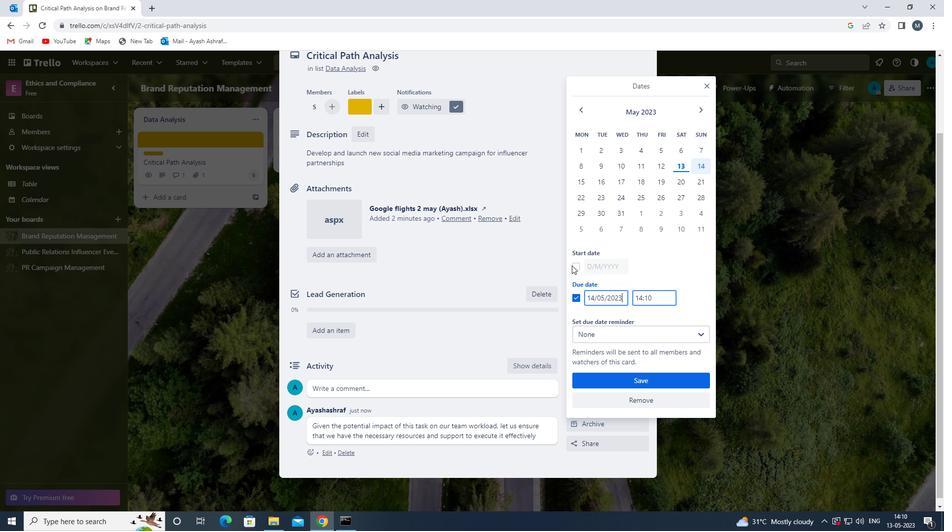 
Action: Mouse moved to (577, 268)
Screenshot: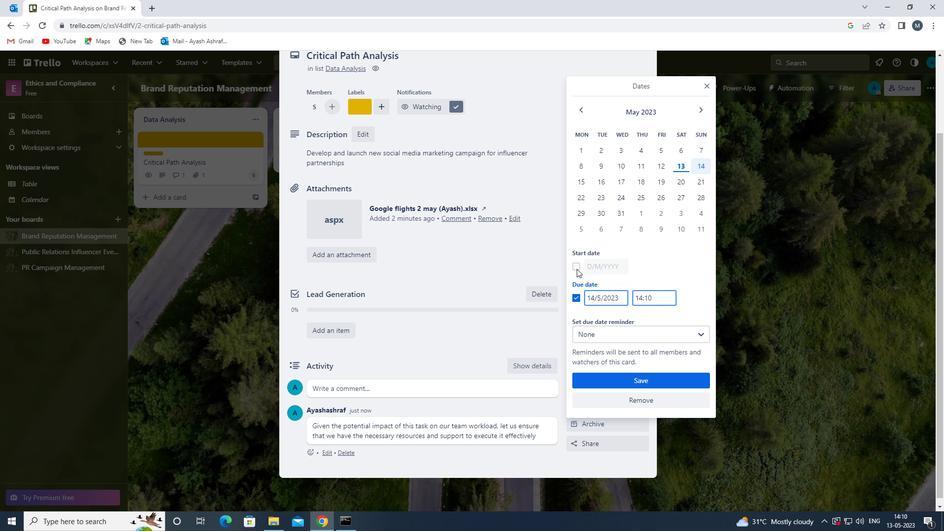 
Action: Mouse pressed left at (577, 268)
Screenshot: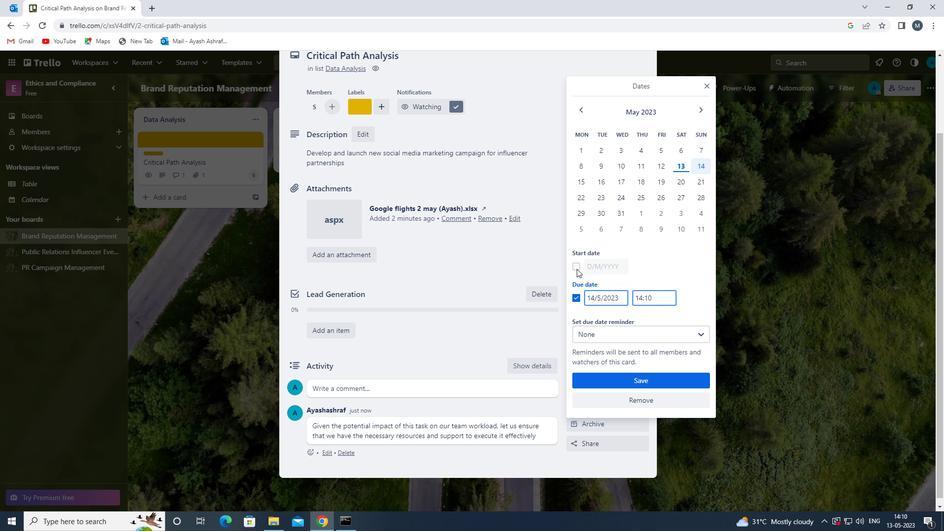 
Action: Mouse moved to (595, 267)
Screenshot: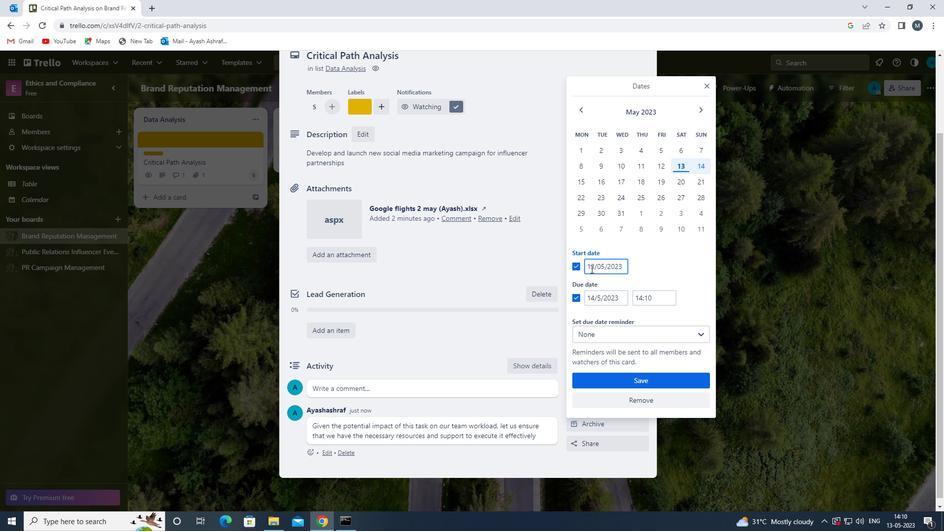 
Action: Mouse pressed left at (595, 267)
Screenshot: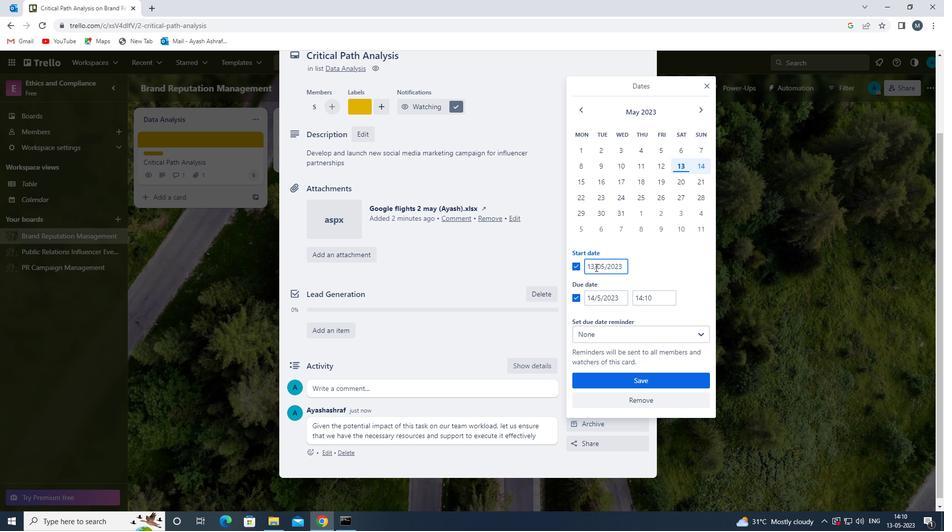
Action: Mouse moved to (597, 267)
Screenshot: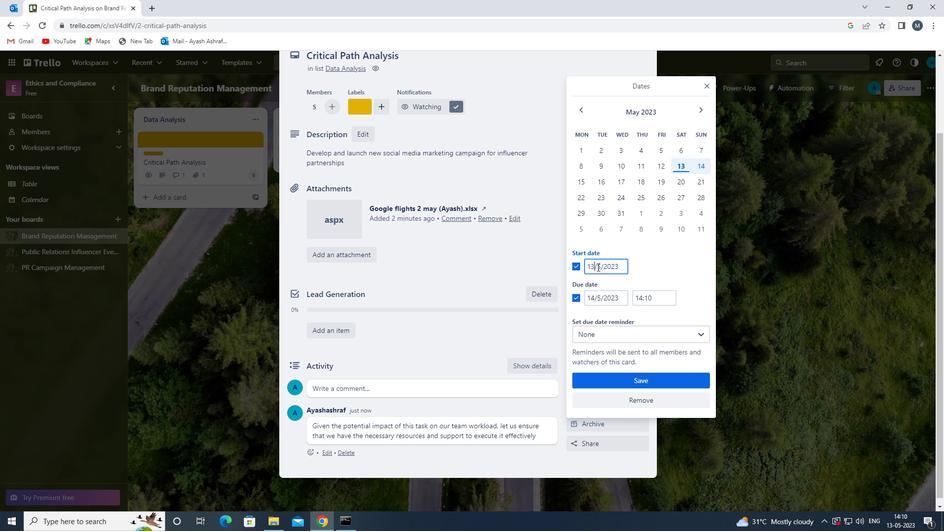 
Action: Key pressed <Key.backspace><Key.backspace>01
Screenshot: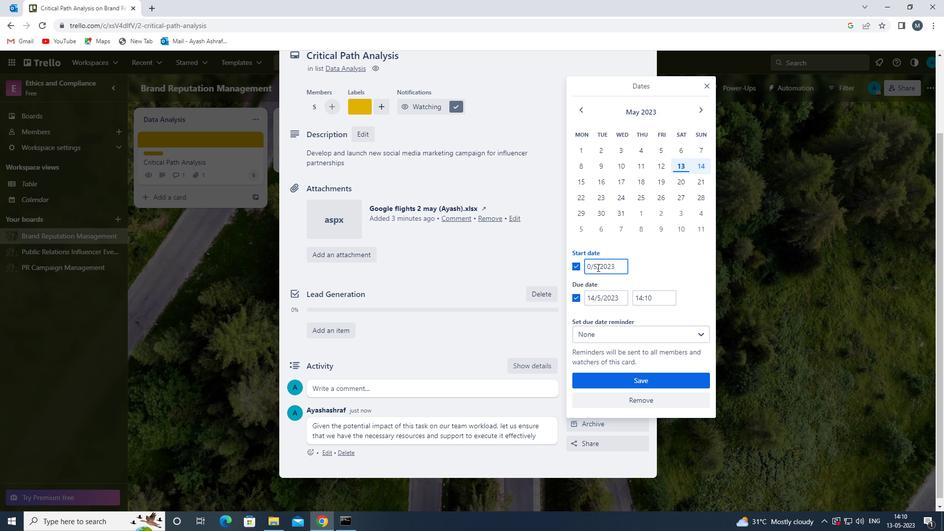 
Action: Mouse moved to (599, 267)
Screenshot: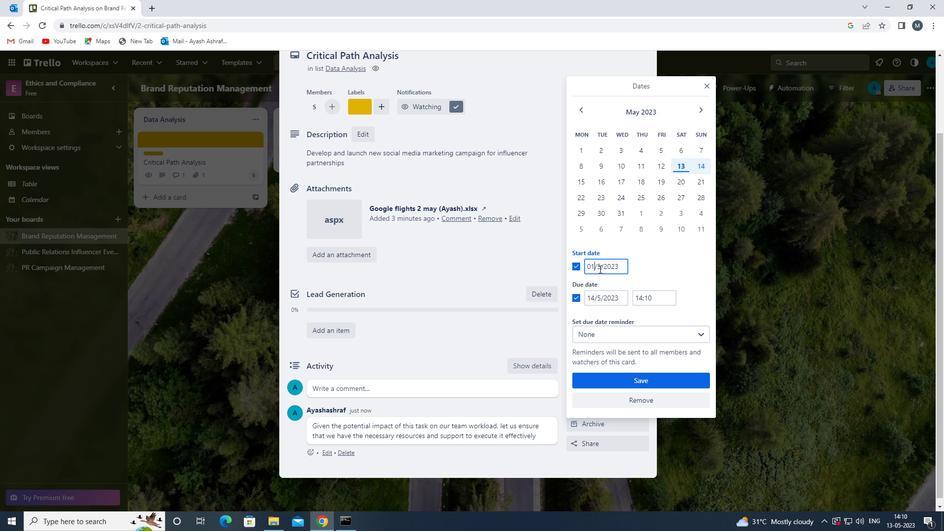 
Action: Mouse pressed left at (599, 267)
Screenshot: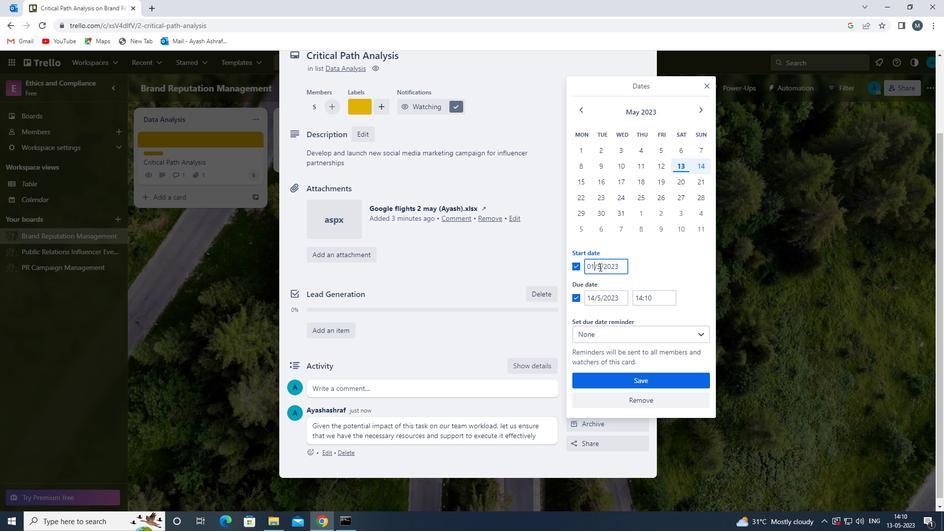 
Action: Mouse moved to (605, 271)
Screenshot: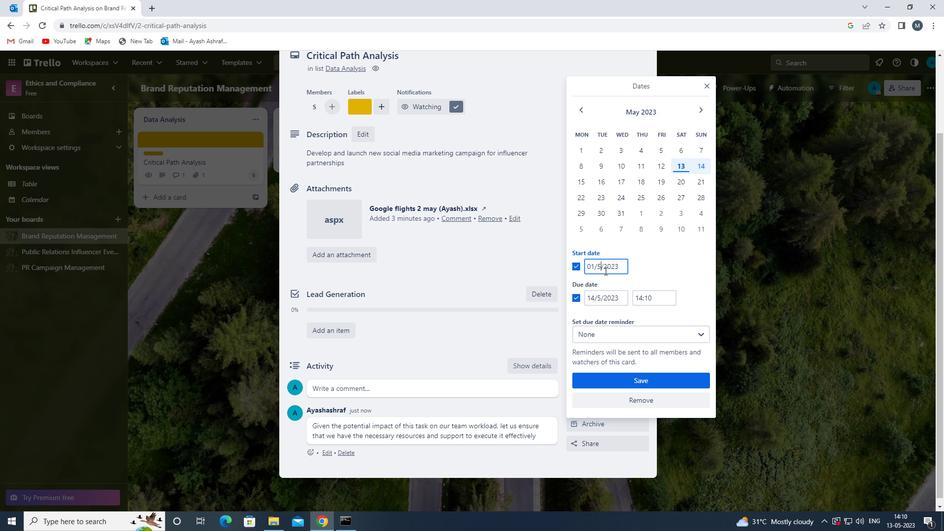 
Action: Key pressed <Key.backspace>
Screenshot: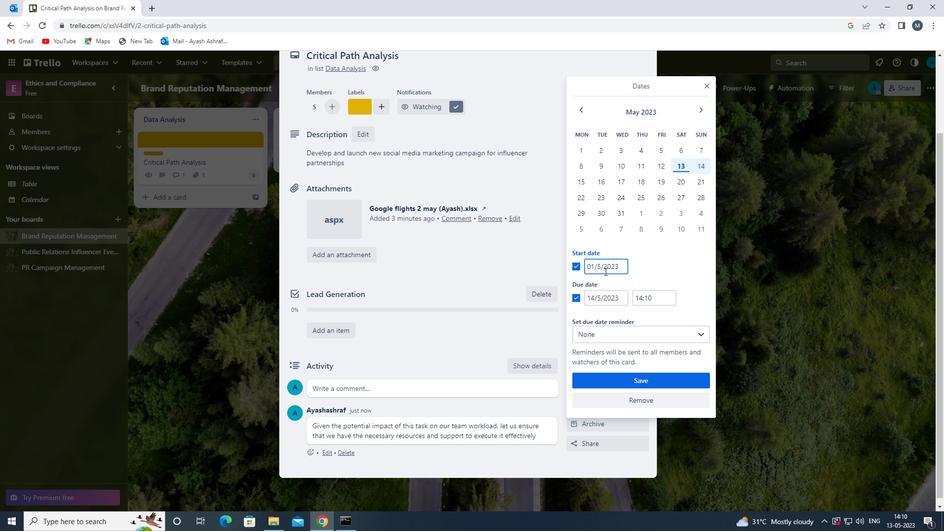 
Action: Mouse moved to (605, 271)
Screenshot: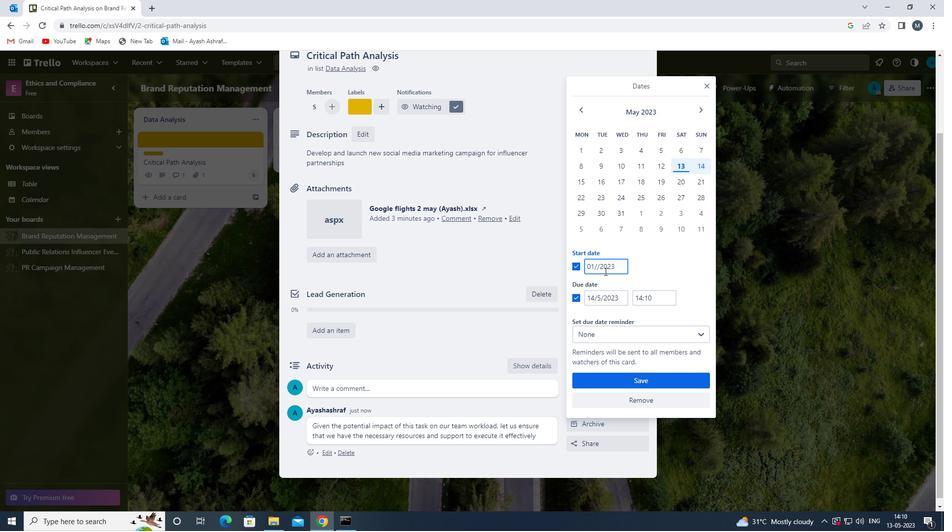 
Action: Key pressed 01
Screenshot: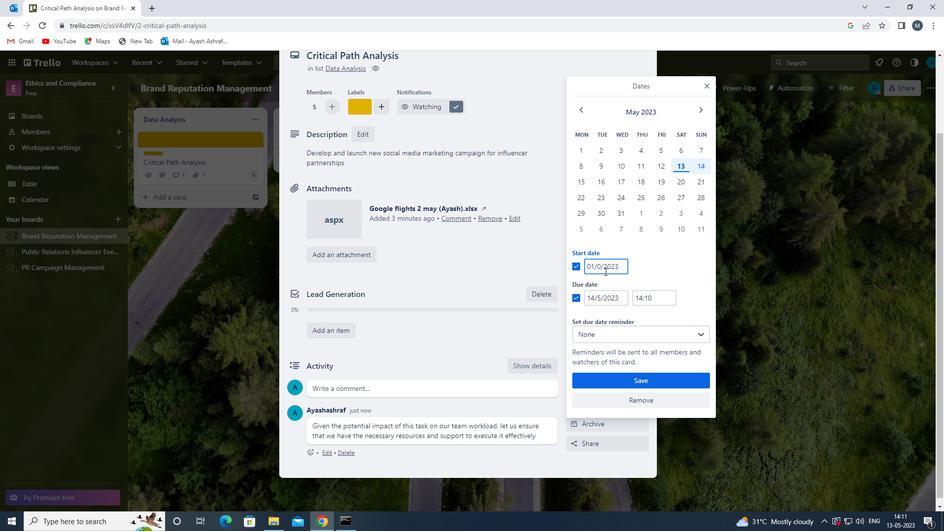 
Action: Mouse moved to (621, 268)
Screenshot: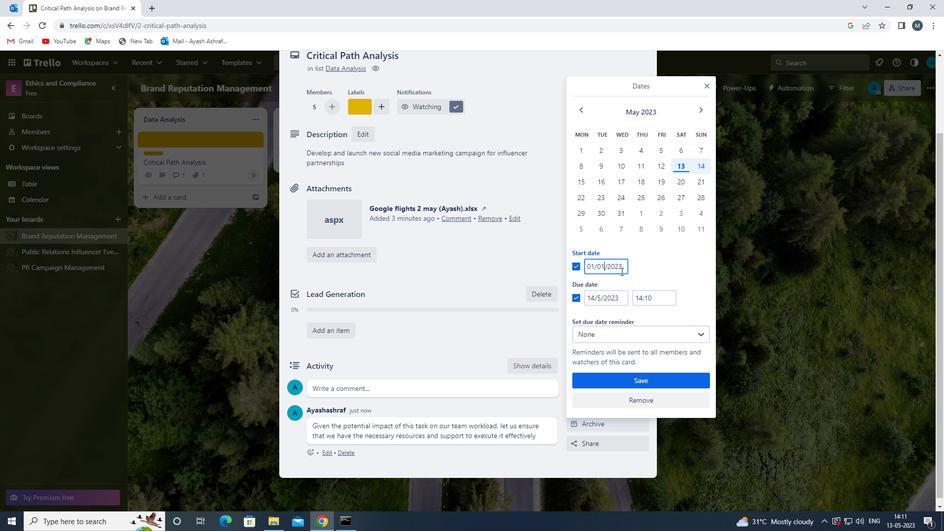 
Action: Mouse pressed left at (621, 268)
Screenshot: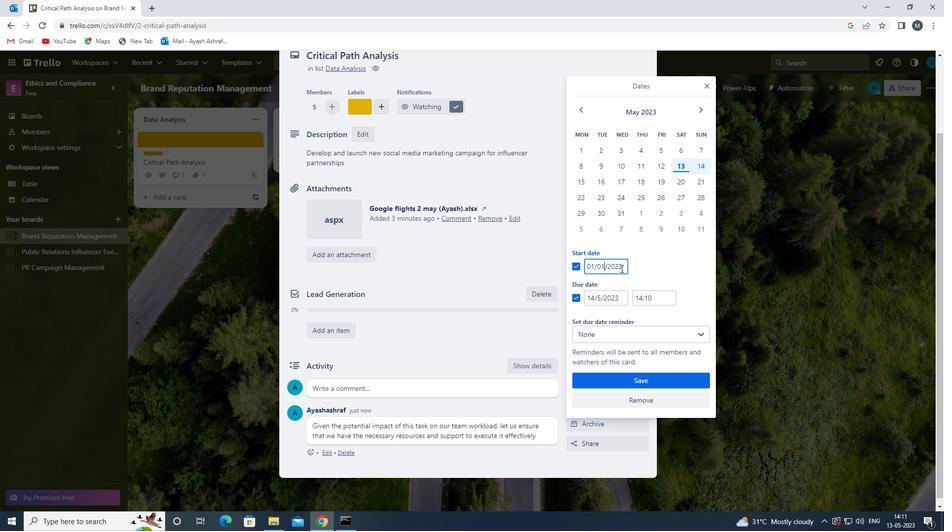 
Action: Mouse moved to (621, 268)
Screenshot: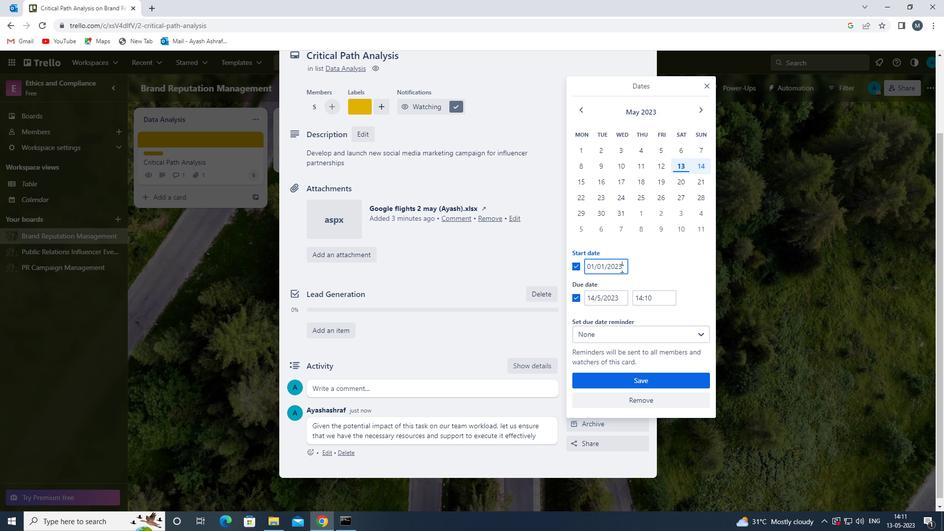 
Action: Key pressed <Key.backspace><Key.backspace><Key.backspace><Key.backspace>1990<Key.backspace><Key.backspace>00
Screenshot: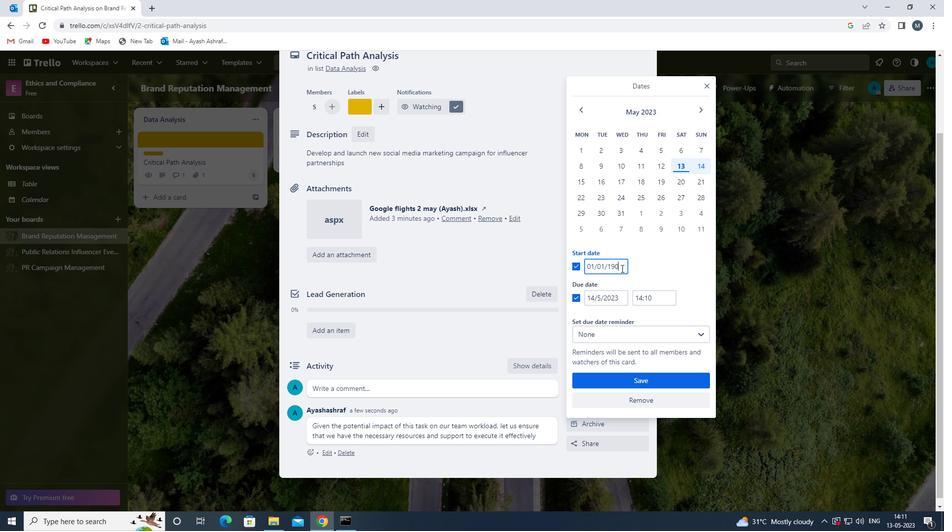 
Action: Mouse moved to (596, 298)
Screenshot: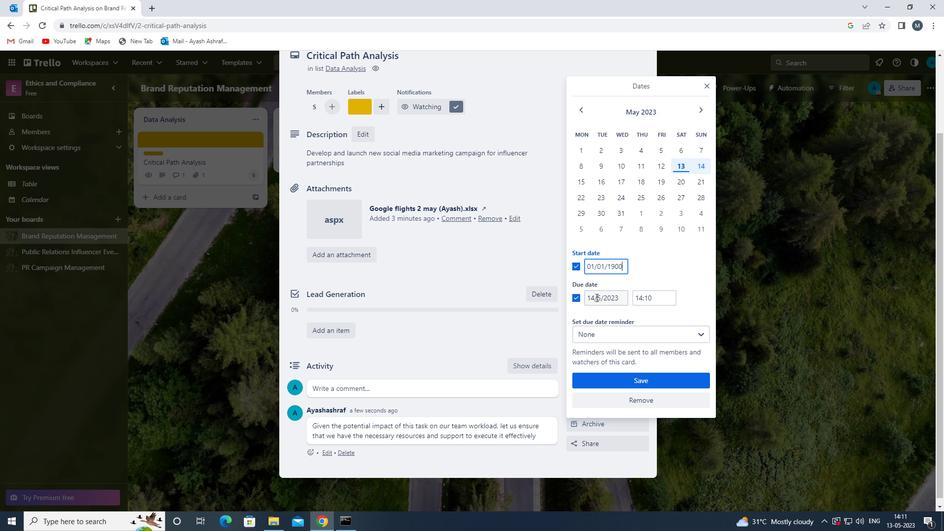 
Action: Mouse pressed left at (596, 298)
Screenshot: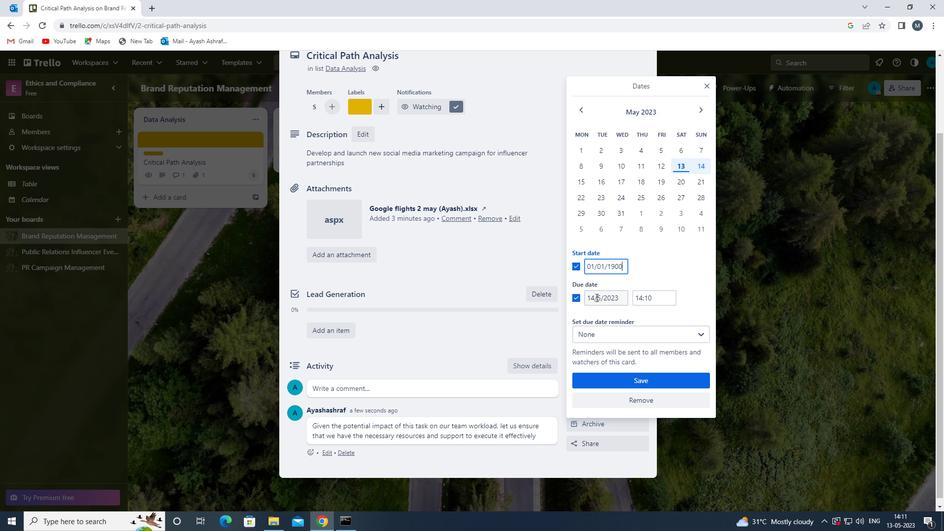 
Action: Mouse moved to (595, 297)
Screenshot: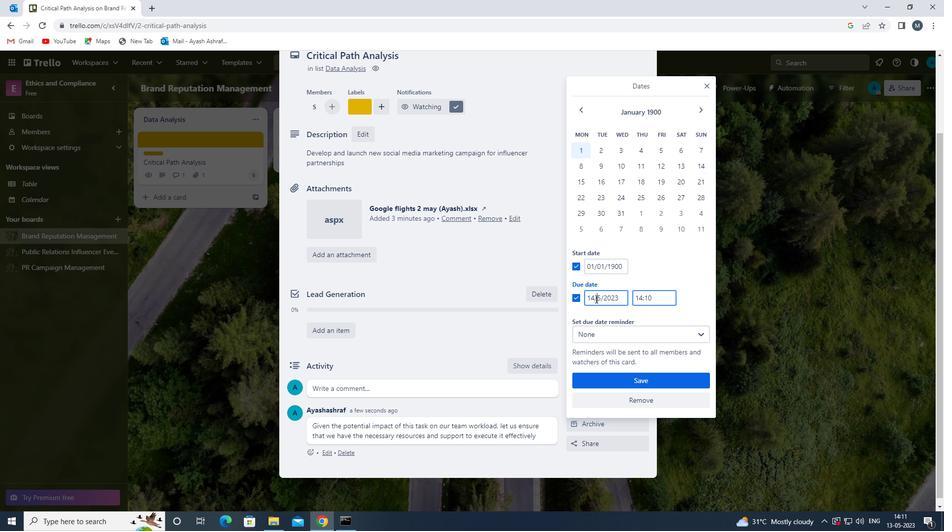 
Action: Mouse pressed left at (595, 297)
Screenshot: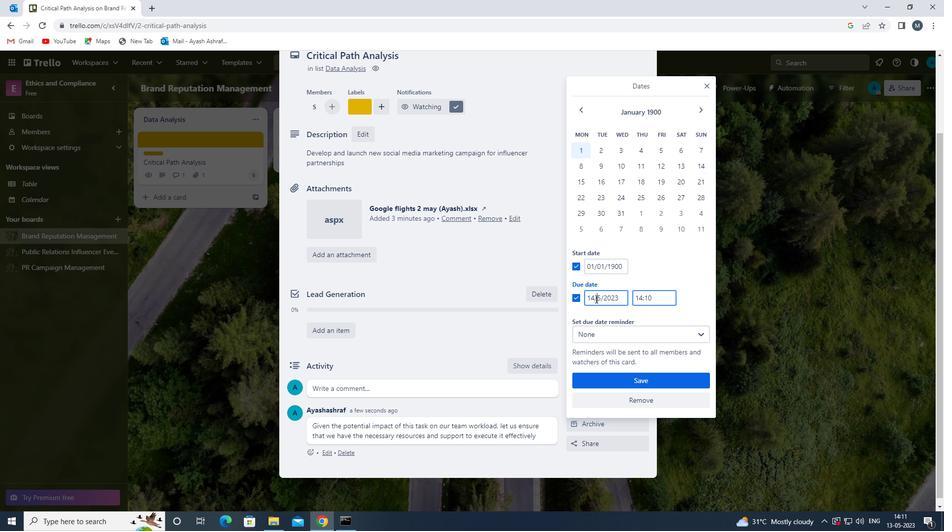 
Action: Mouse moved to (597, 299)
Screenshot: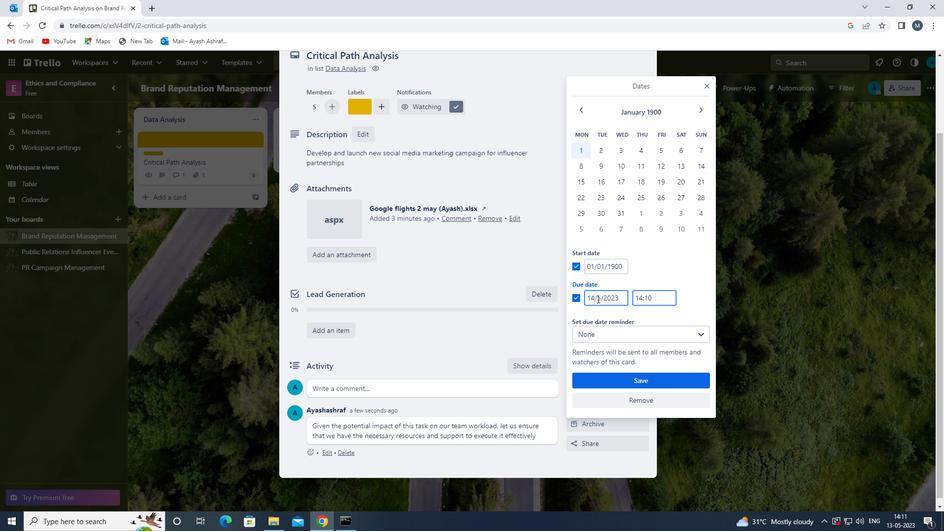 
Action: Key pressed <Key.backspace><Key.backspace>
Screenshot: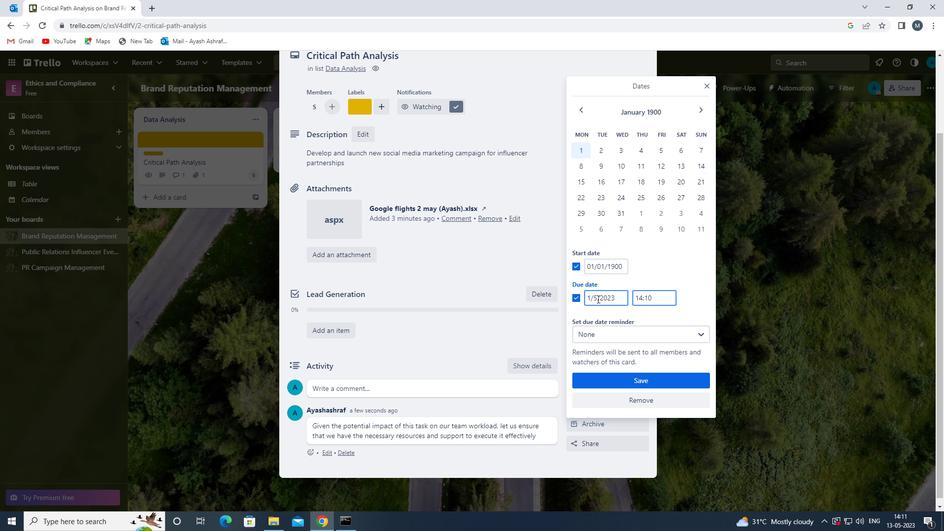 
Action: Mouse moved to (597, 299)
Screenshot: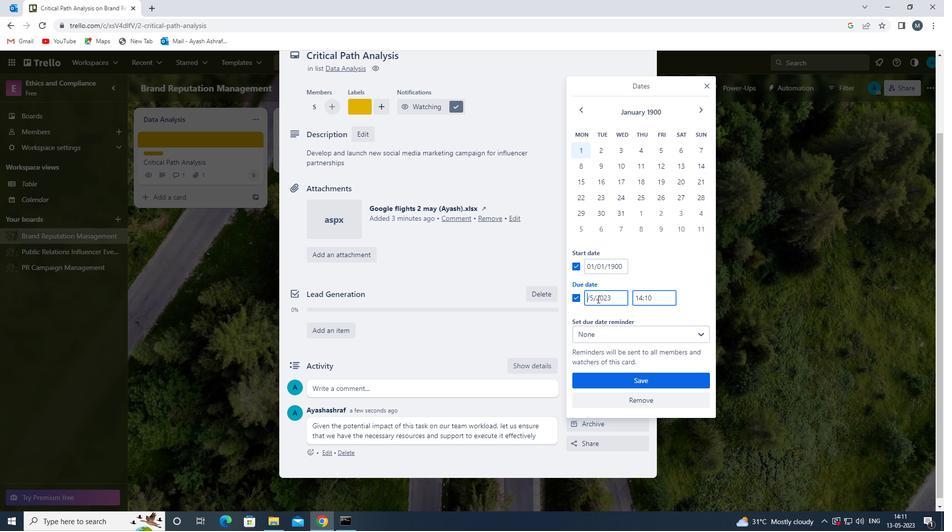 
Action: Key pressed 08
Screenshot: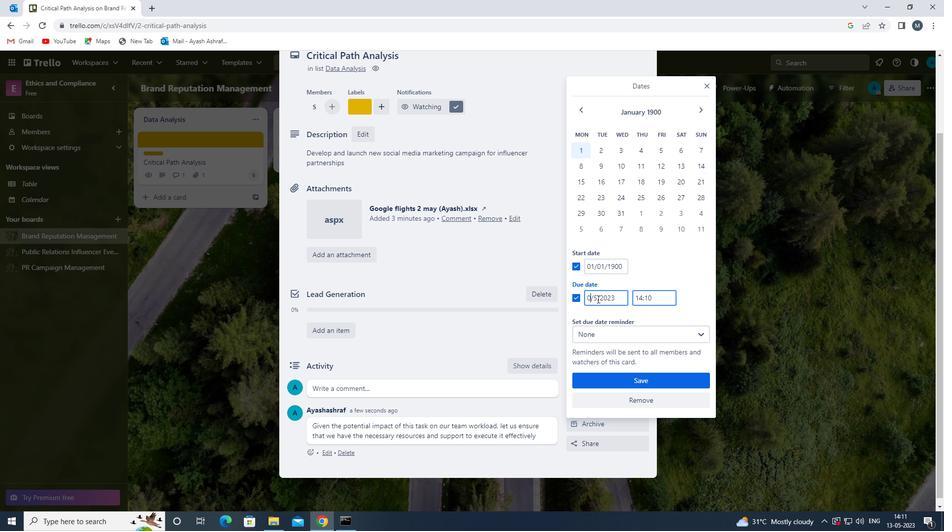 
Action: Mouse moved to (602, 298)
Screenshot: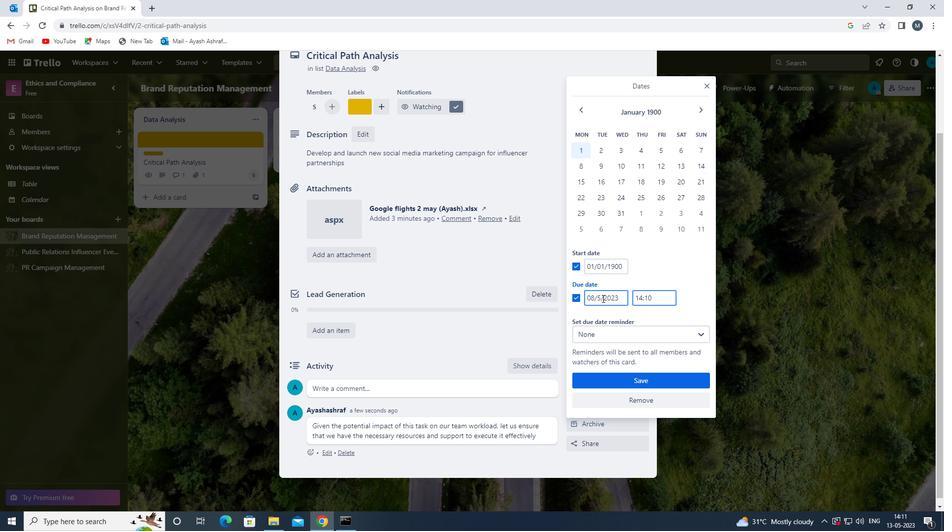 
Action: Mouse pressed left at (602, 298)
Screenshot: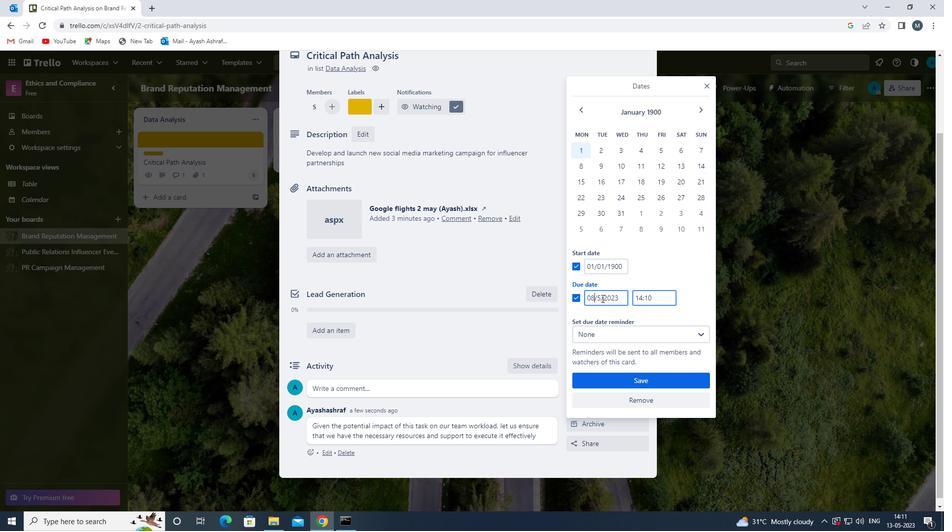 
Action: Mouse moved to (604, 300)
Screenshot: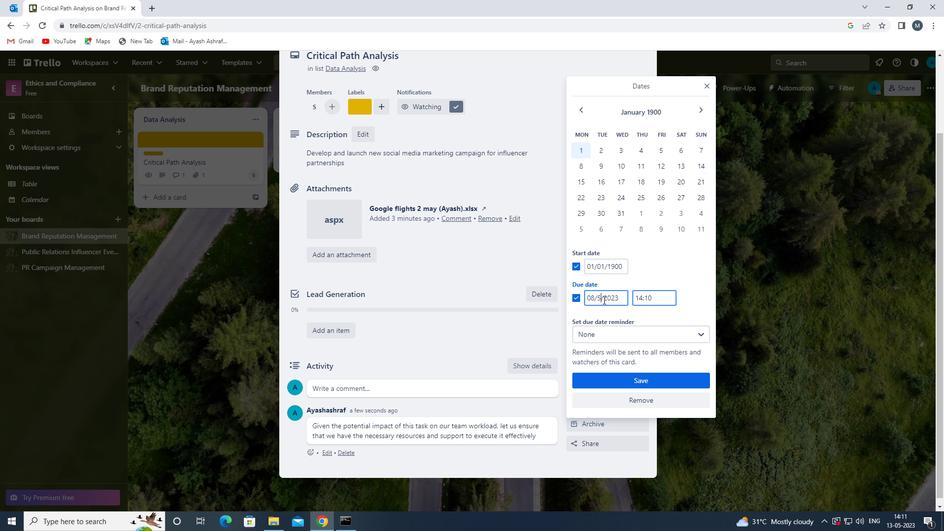
Action: Key pressed <Key.backspace>0
Screenshot: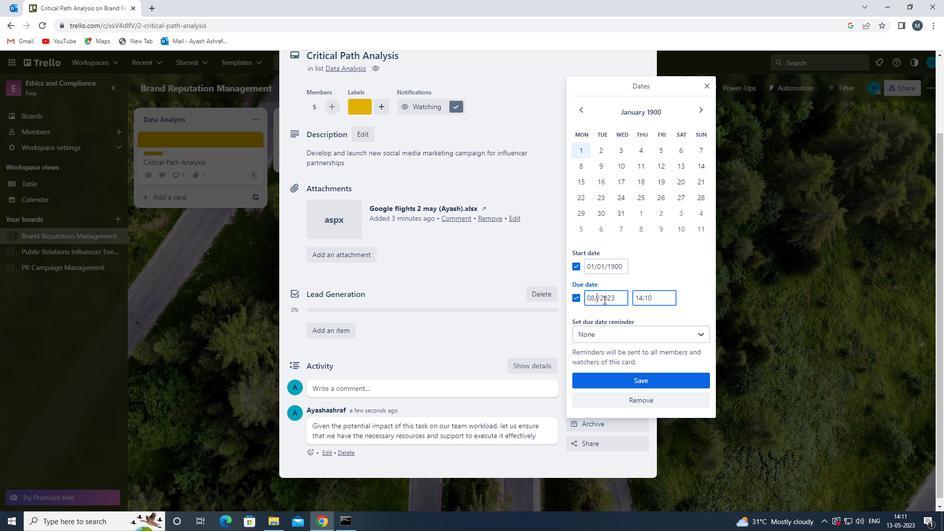 
Action: Mouse moved to (604, 300)
Screenshot: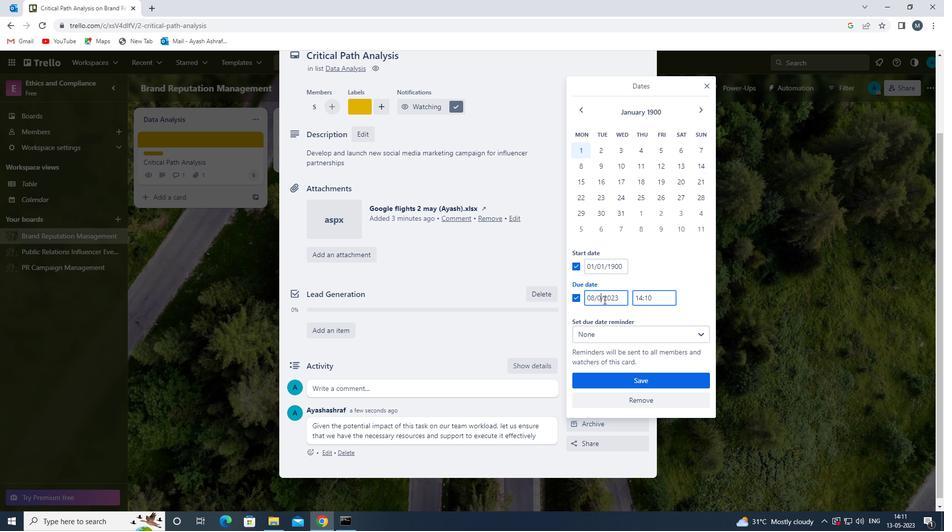 
Action: Key pressed 1
Screenshot: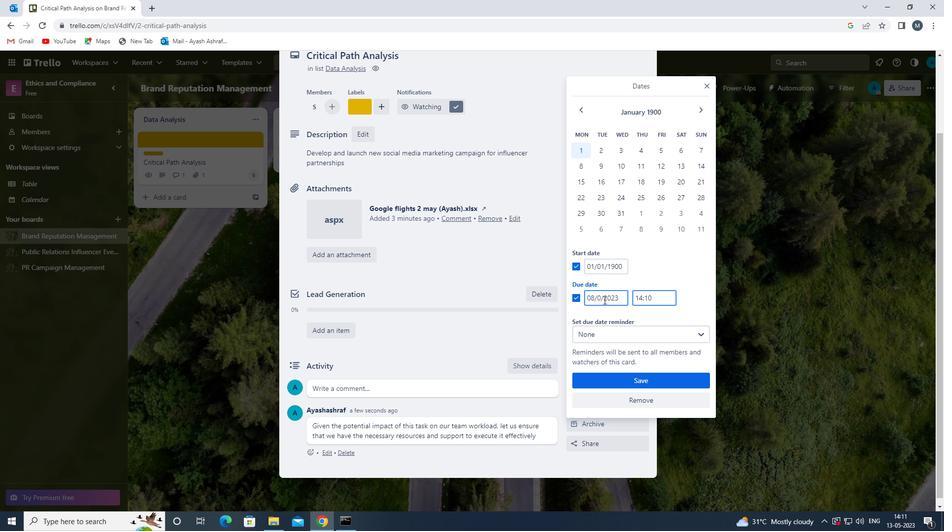 
Action: Mouse moved to (624, 300)
Screenshot: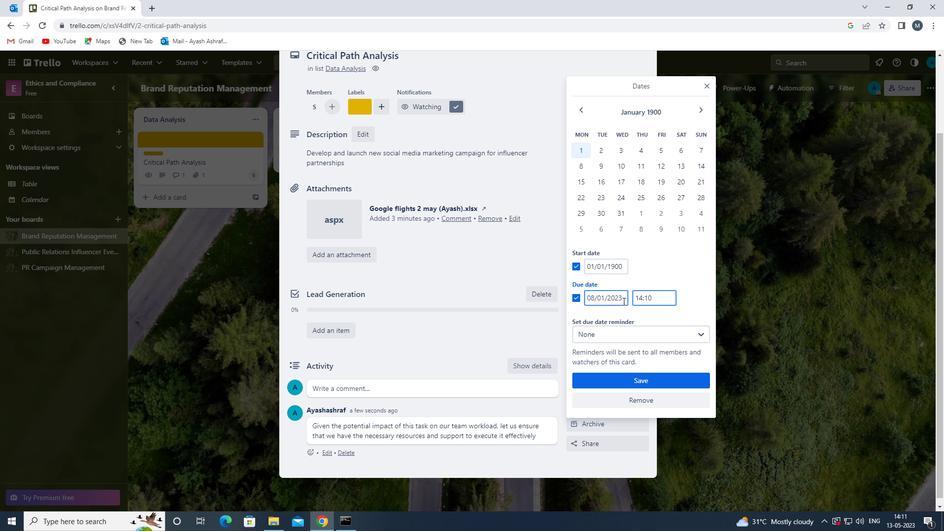
Action: Mouse pressed left at (624, 300)
Screenshot: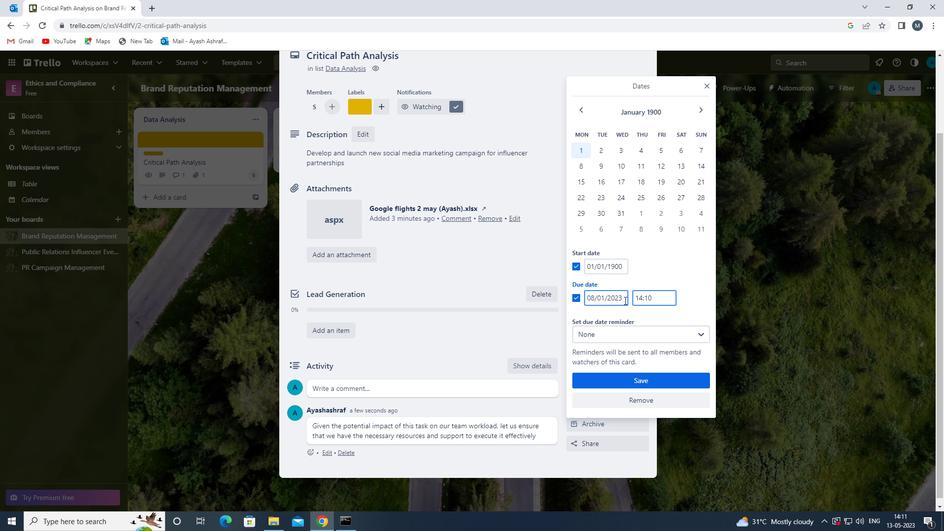 
Action: Mouse moved to (622, 300)
Screenshot: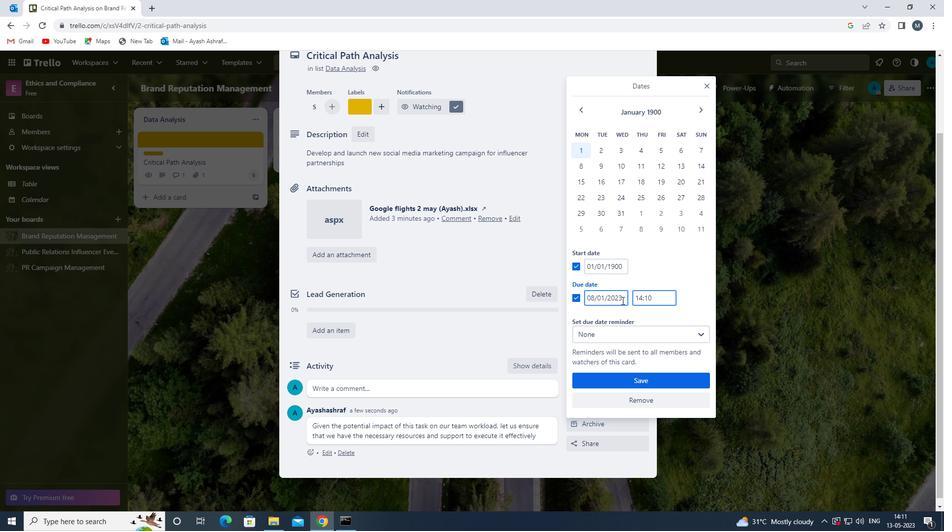 
Action: Key pressed <Key.backspace>
Screenshot: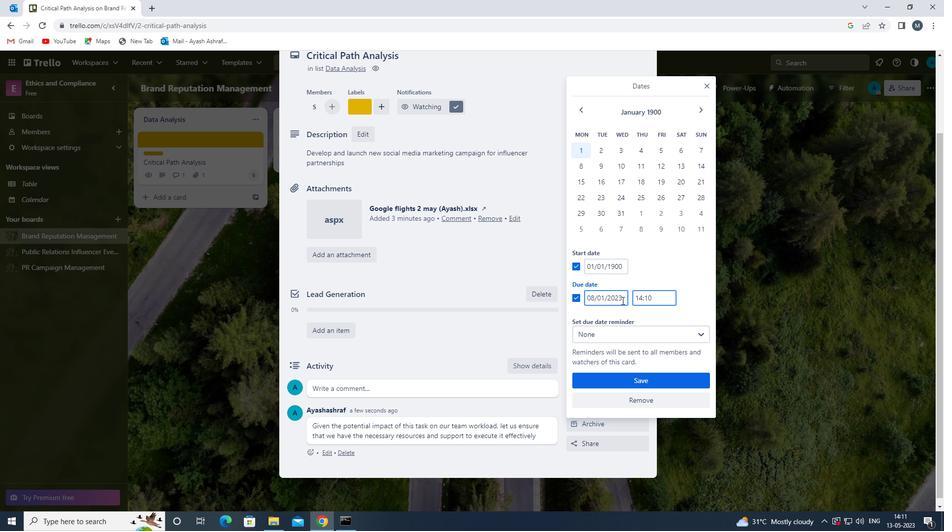 
Action: Mouse moved to (620, 301)
Screenshot: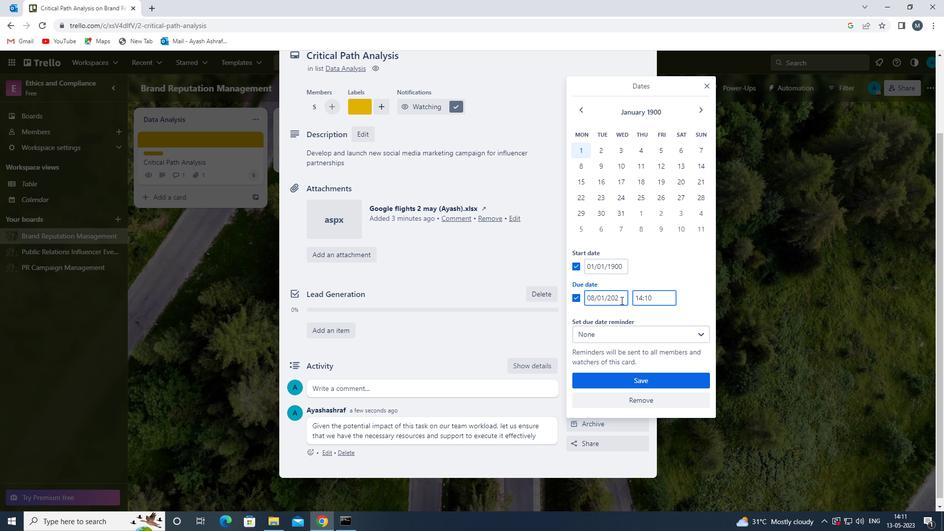
Action: Key pressed <Key.backspace>
Screenshot: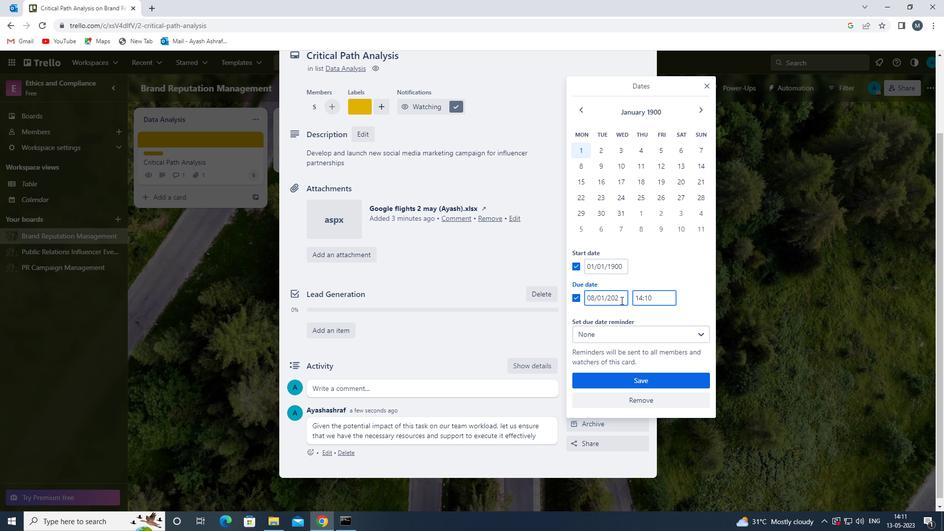 
Action: Mouse moved to (620, 301)
Screenshot: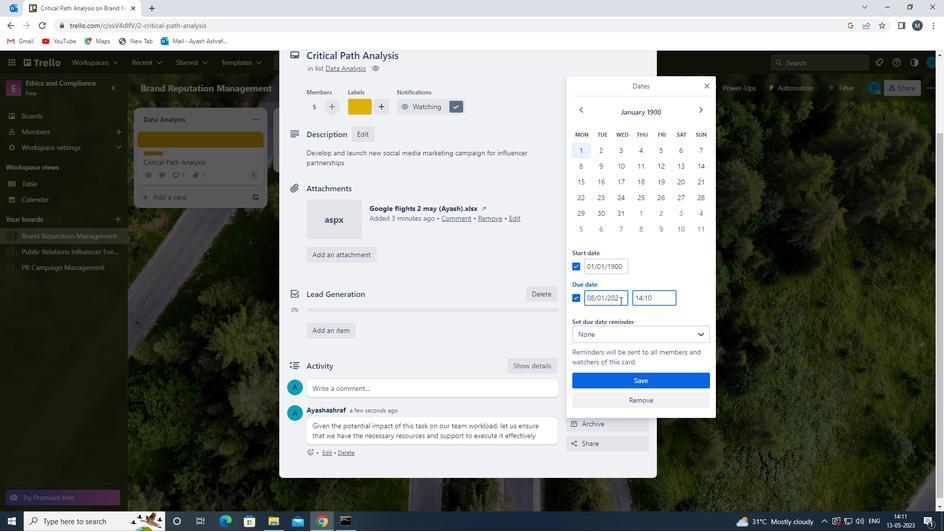 
Action: Key pressed <Key.backspace><Key.backspace>1900
Screenshot: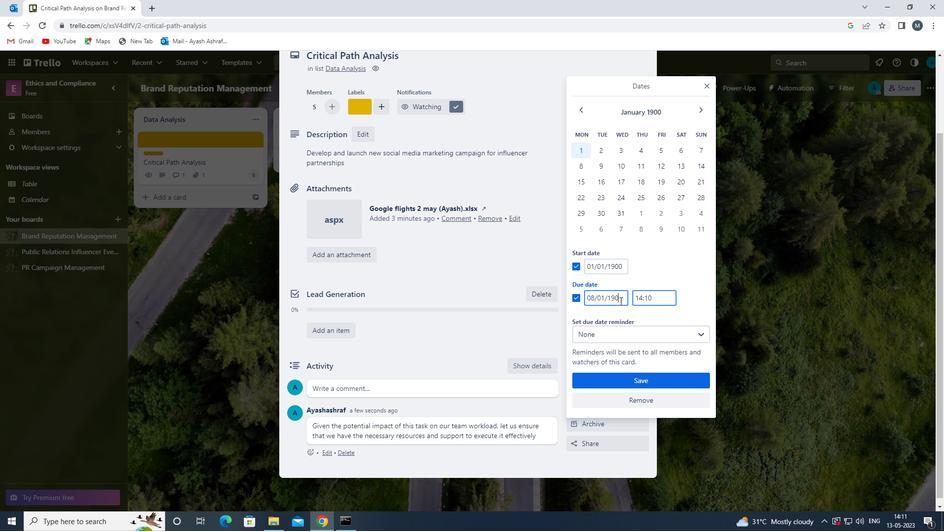 
Action: Mouse moved to (610, 381)
Screenshot: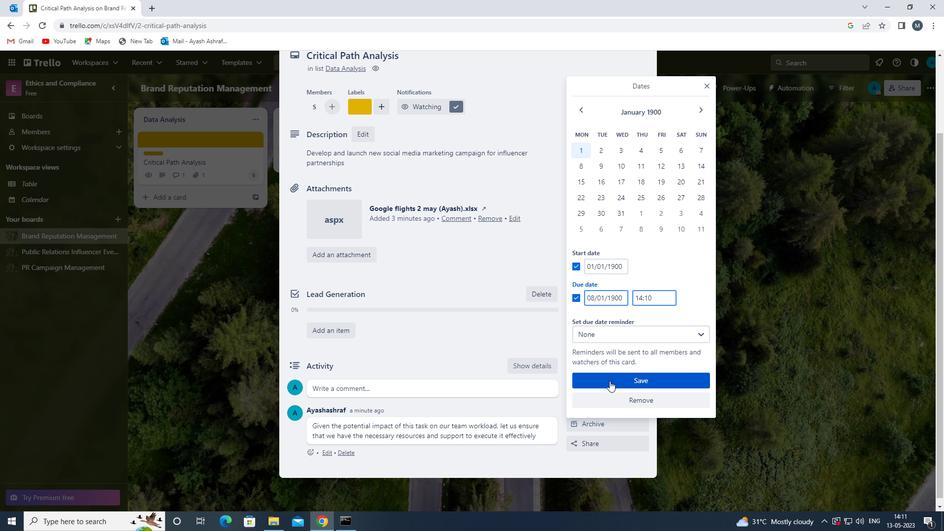 
Action: Mouse pressed left at (610, 381)
Screenshot: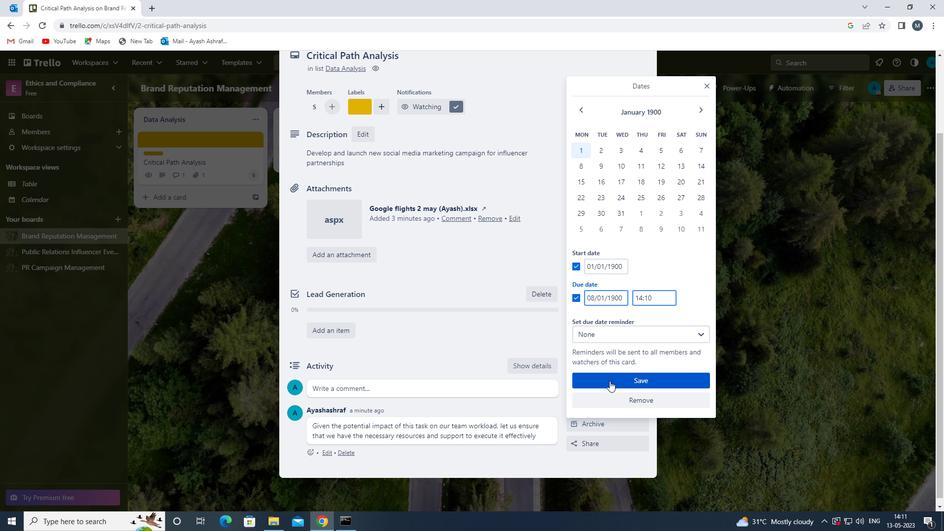 
Action: Mouse moved to (503, 367)
Screenshot: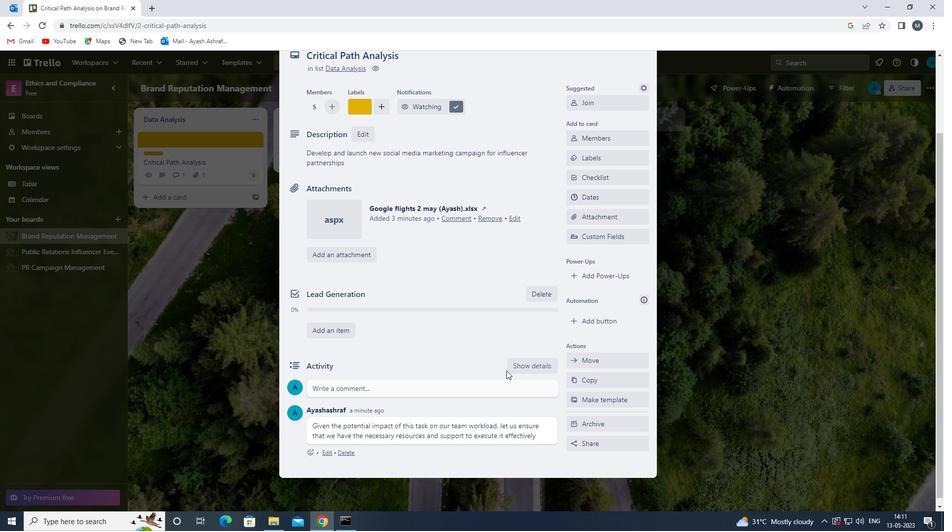 
Action: Mouse scrolled (503, 368) with delta (0, 0)
Screenshot: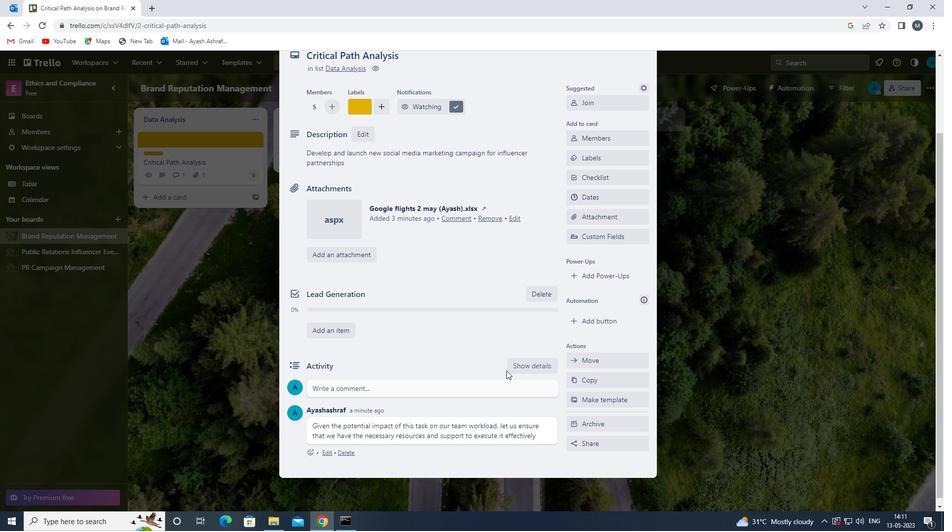 
Action: Mouse scrolled (503, 368) with delta (0, 0)
Screenshot: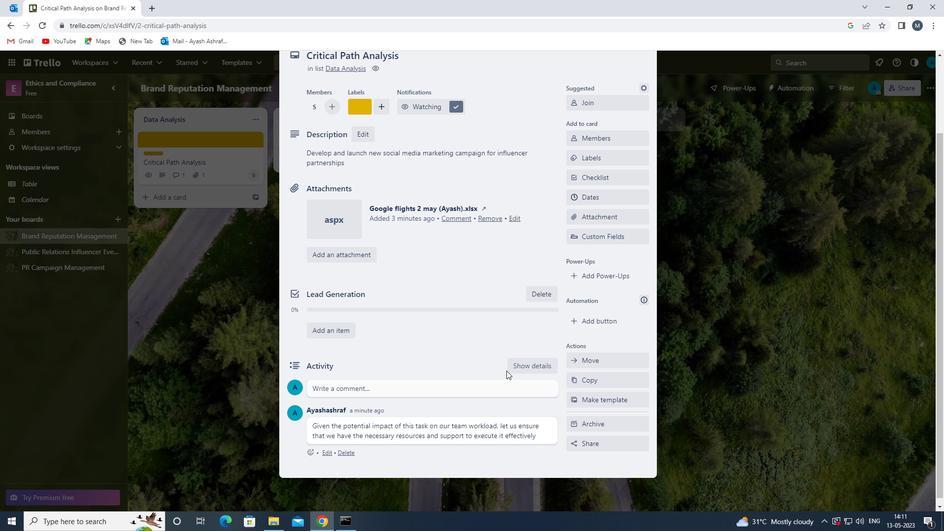 
Action: Mouse scrolled (503, 368) with delta (0, 0)
Screenshot: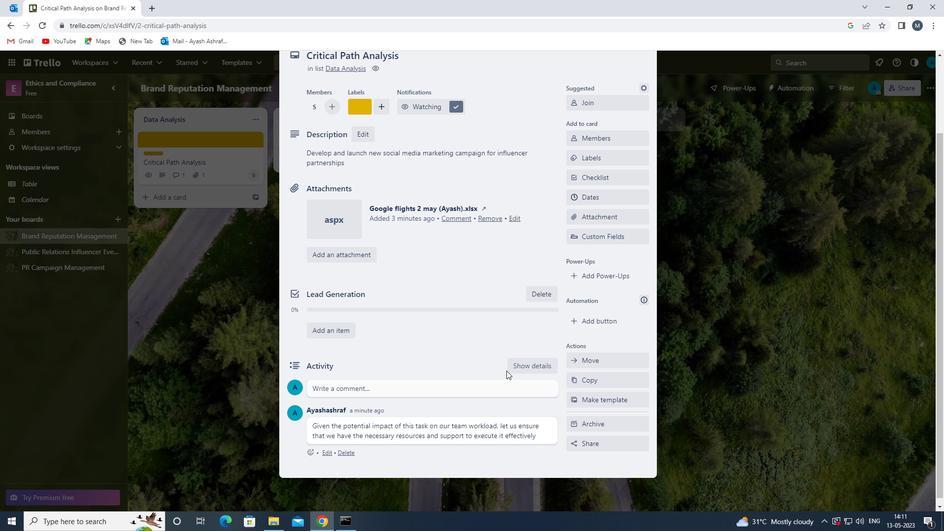 
Action: Mouse moved to (502, 367)
Screenshot: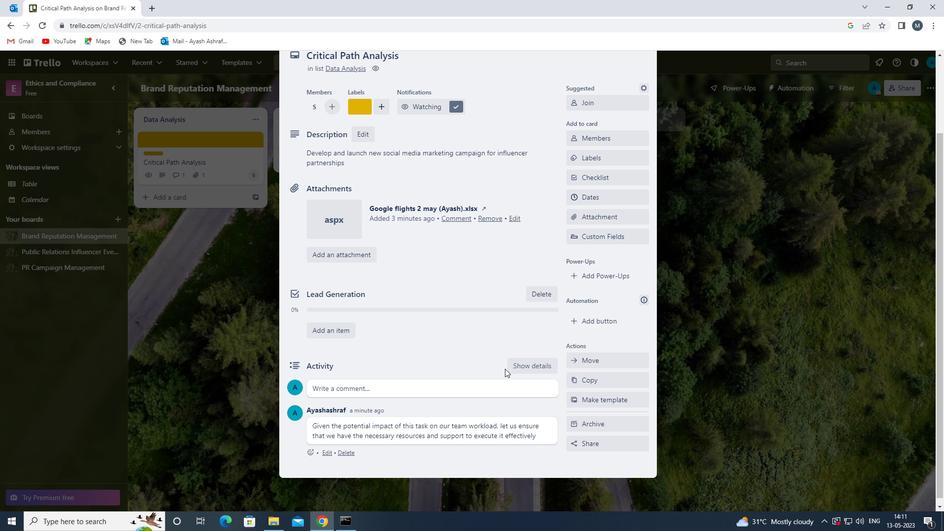 
Action: Mouse scrolled (502, 368) with delta (0, 0)
Screenshot: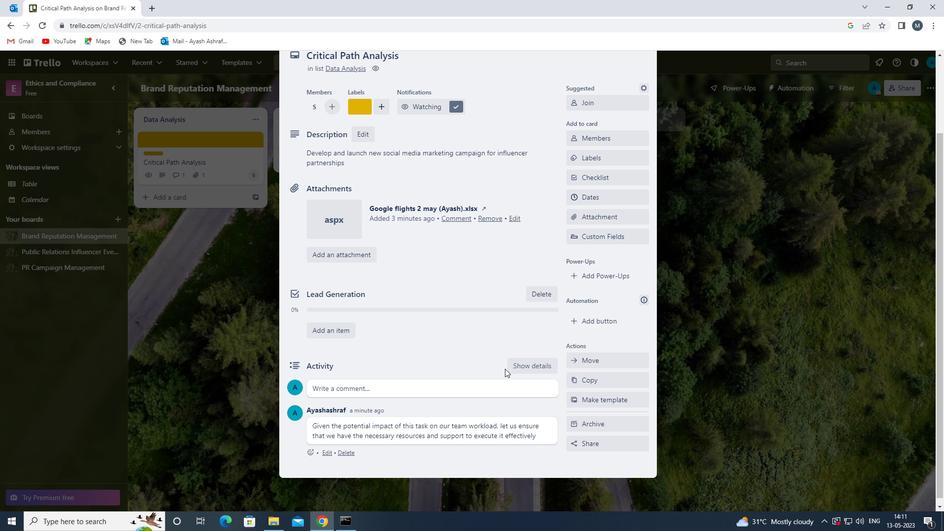 
Action: Mouse moved to (501, 367)
Screenshot: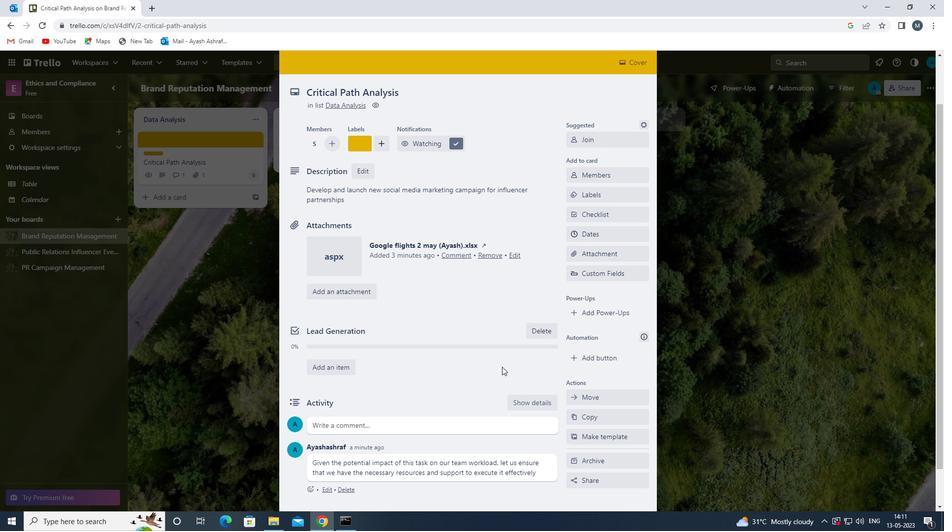 
Action: Mouse scrolled (501, 367) with delta (0, 0)
Screenshot: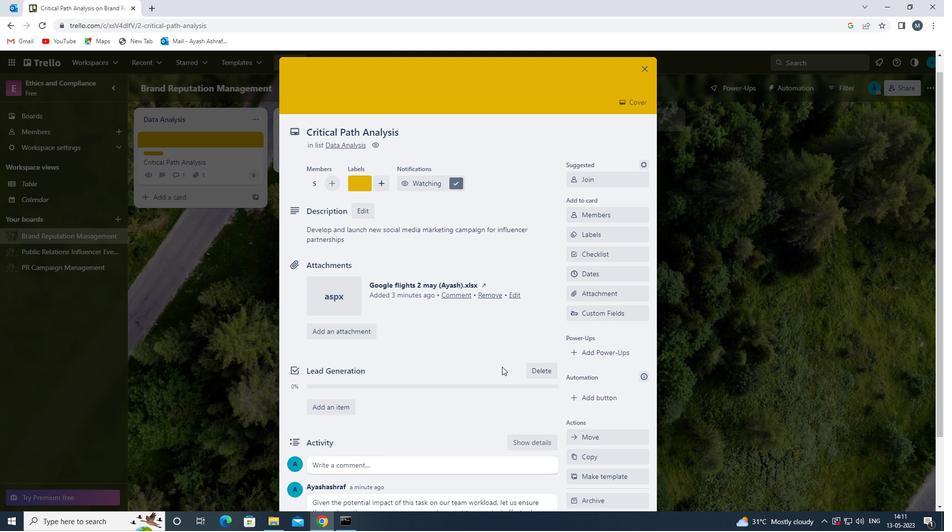 
Action: Mouse scrolled (501, 367) with delta (0, 0)
Screenshot: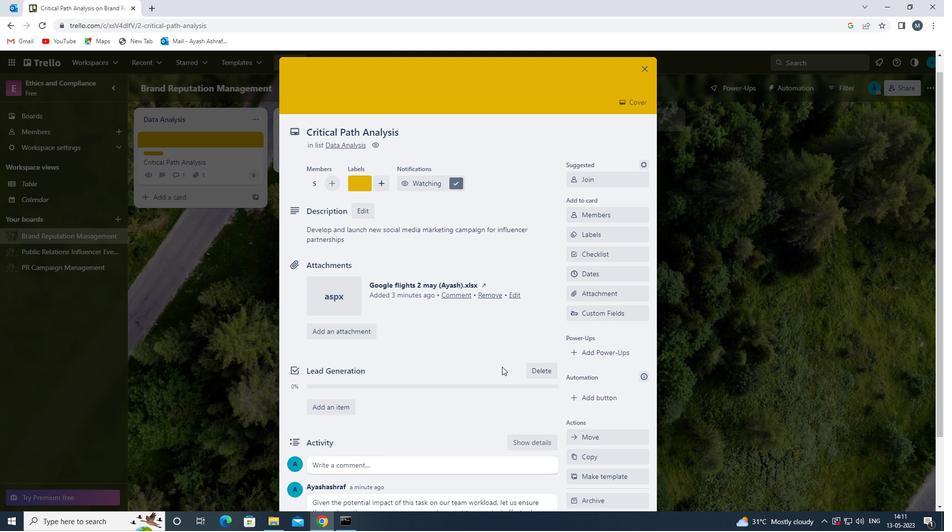 
Action: Mouse scrolled (501, 367) with delta (0, 0)
Screenshot: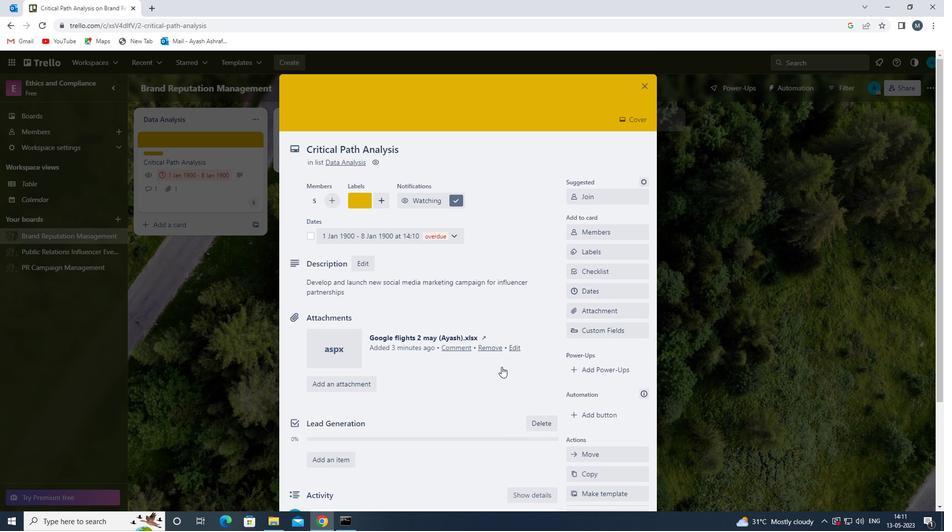 
